 Task: Forward email with the signature Dominique Adams with the subject Budget report from softage.1@softage.net to softage.9@softage.net with the message Can you confirm that all project risks have been identified and are being managed?, select first sentence, change the font color from current to black and background color to maroon Send the email
Action: Mouse moved to (962, 77)
Screenshot: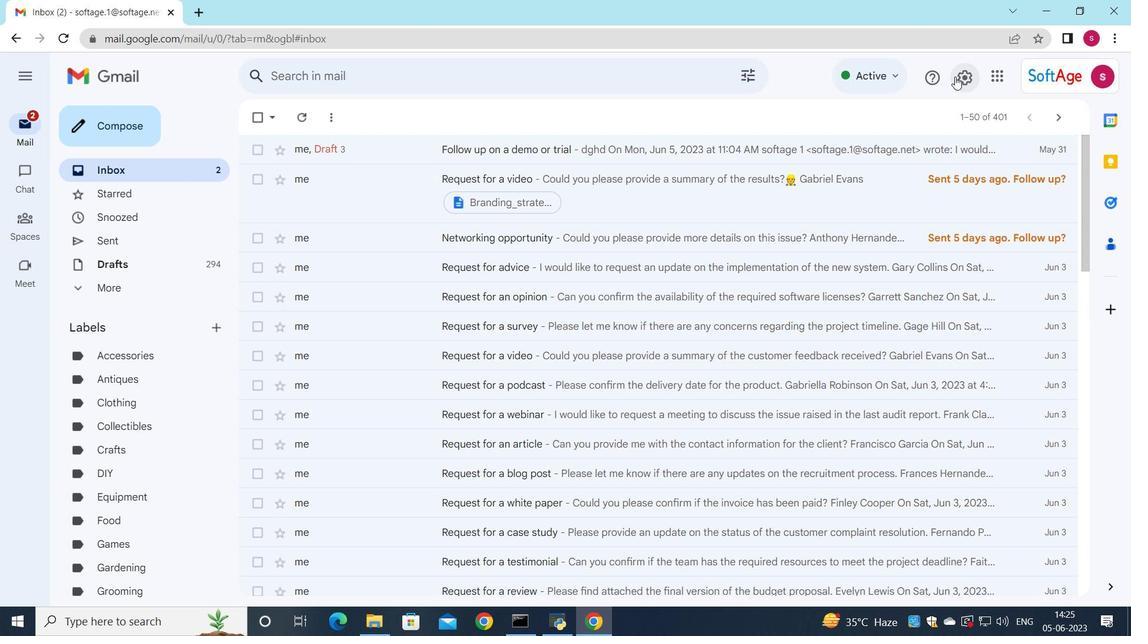 
Action: Mouse pressed left at (962, 77)
Screenshot: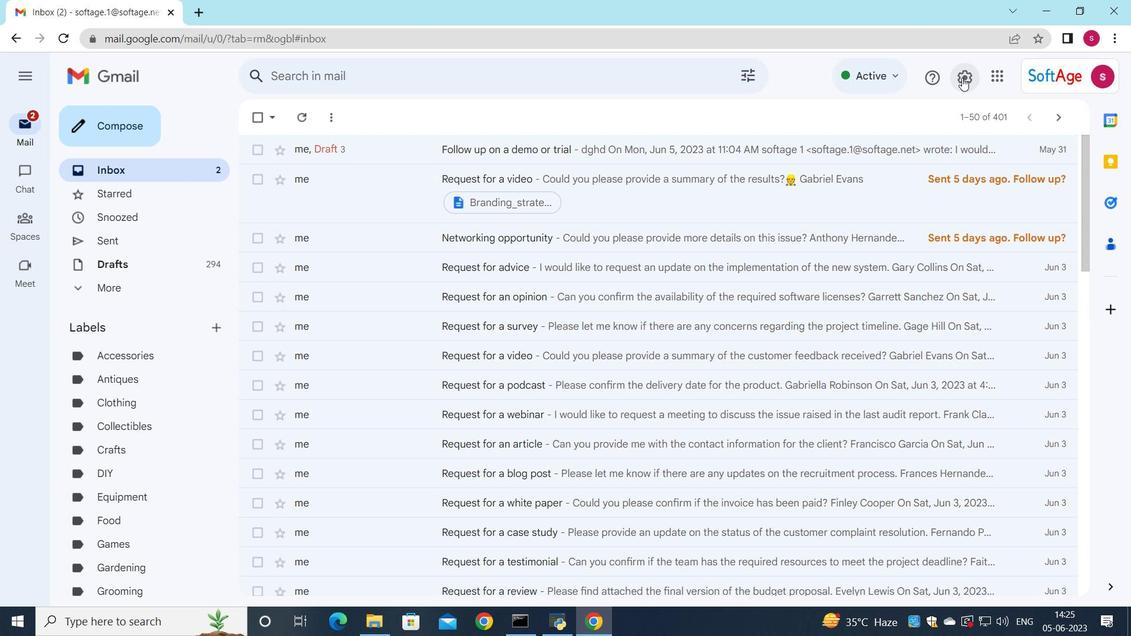 
Action: Mouse moved to (989, 147)
Screenshot: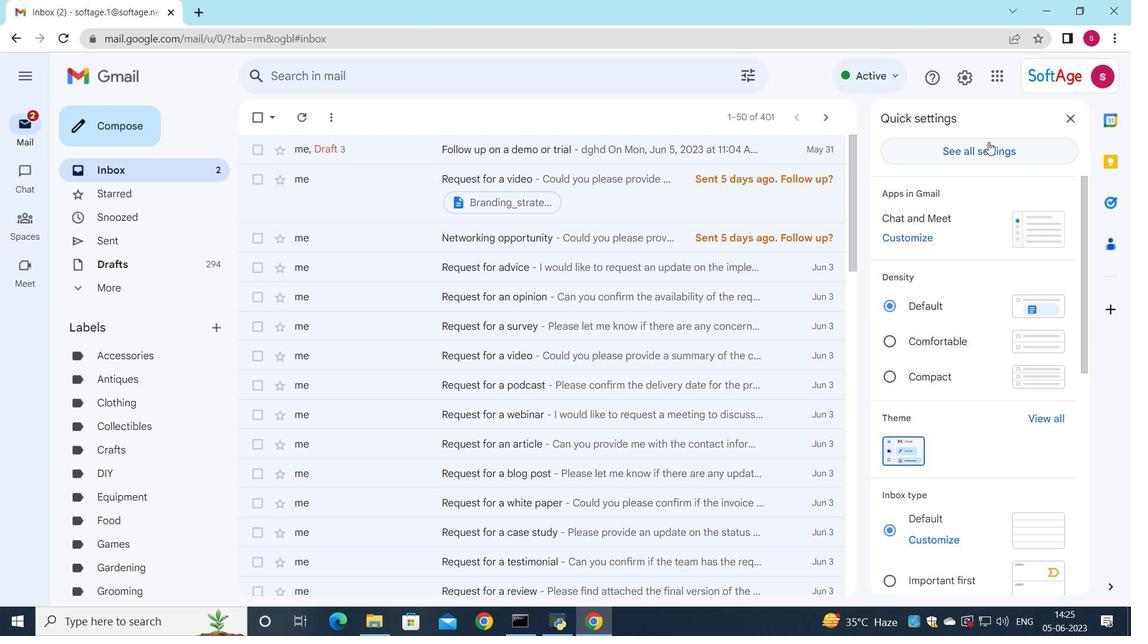 
Action: Mouse pressed left at (989, 147)
Screenshot: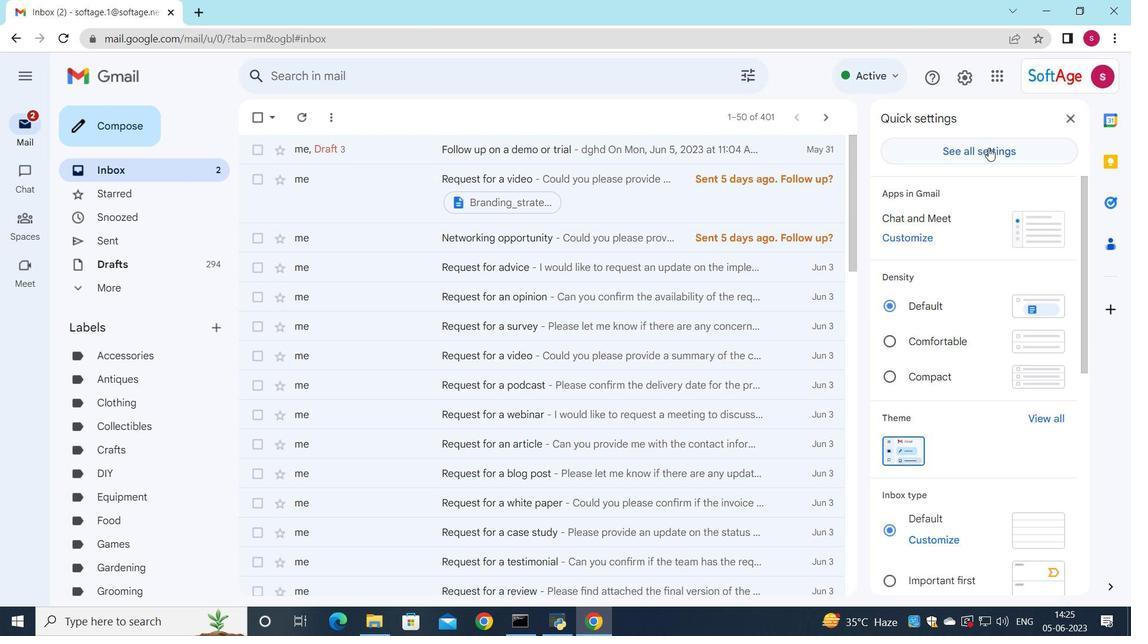 
Action: Mouse moved to (488, 413)
Screenshot: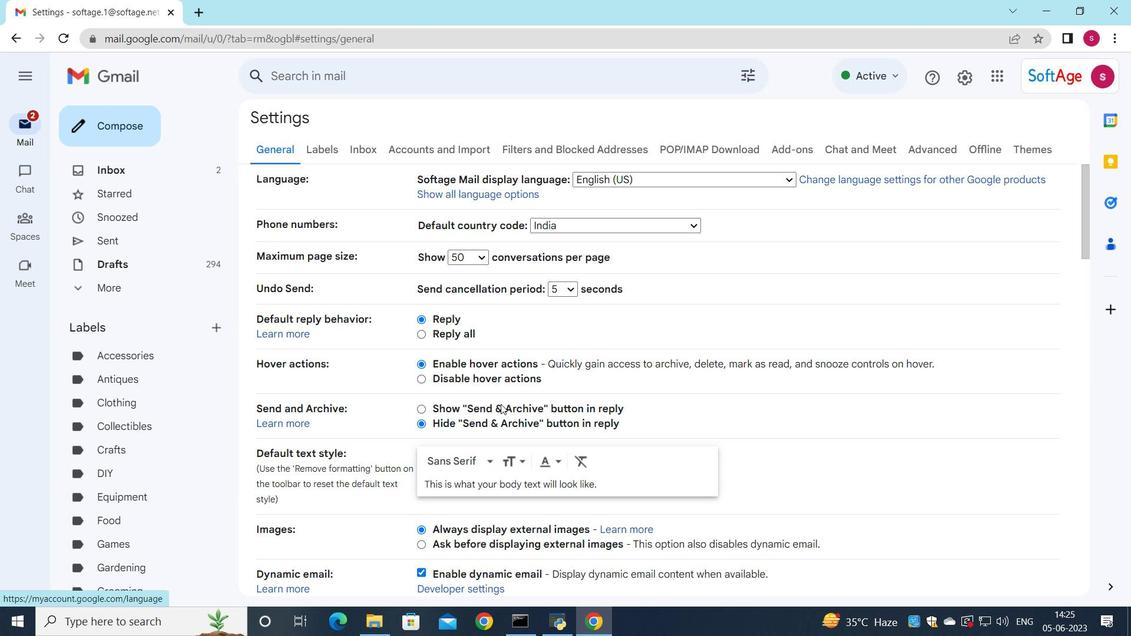 
Action: Mouse scrolled (488, 412) with delta (0, 0)
Screenshot: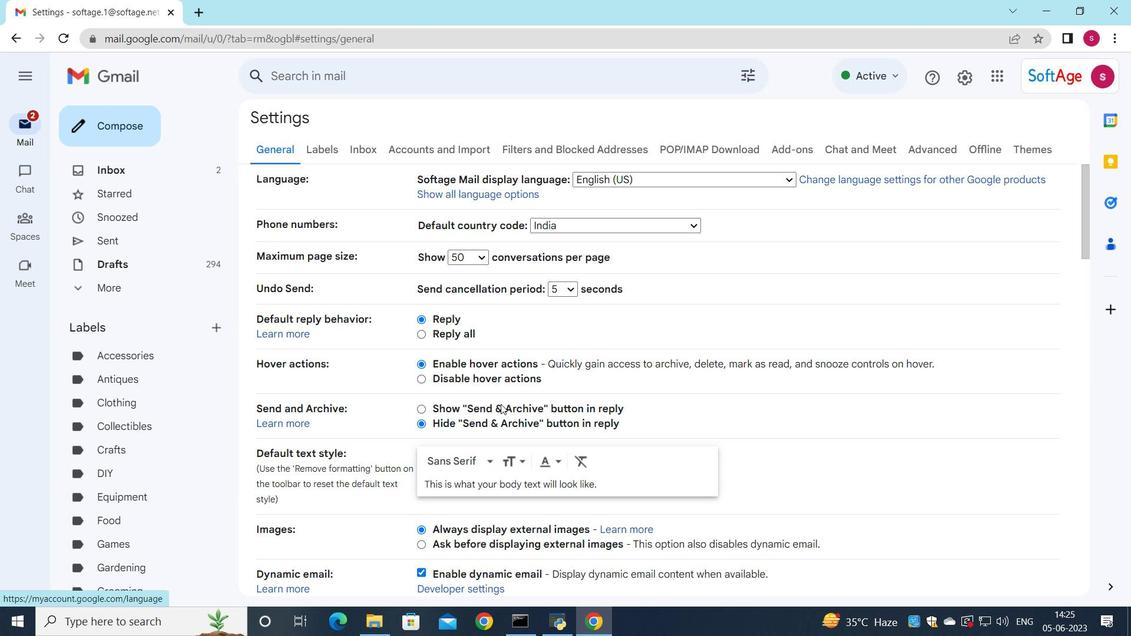 
Action: Mouse moved to (487, 414)
Screenshot: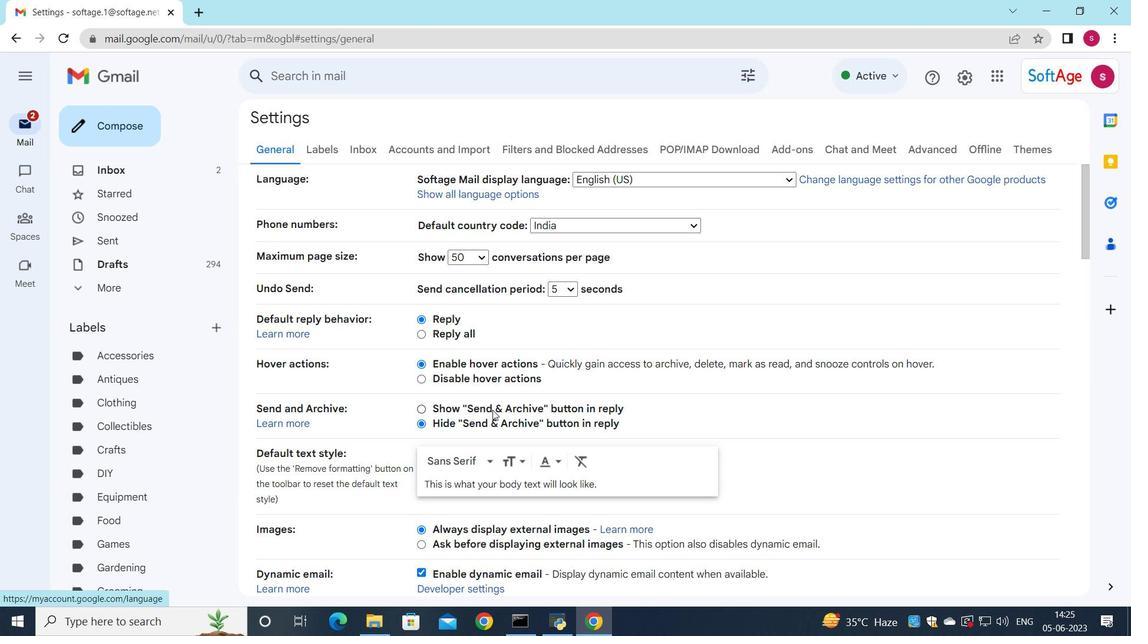 
Action: Mouse scrolled (487, 414) with delta (0, 0)
Screenshot: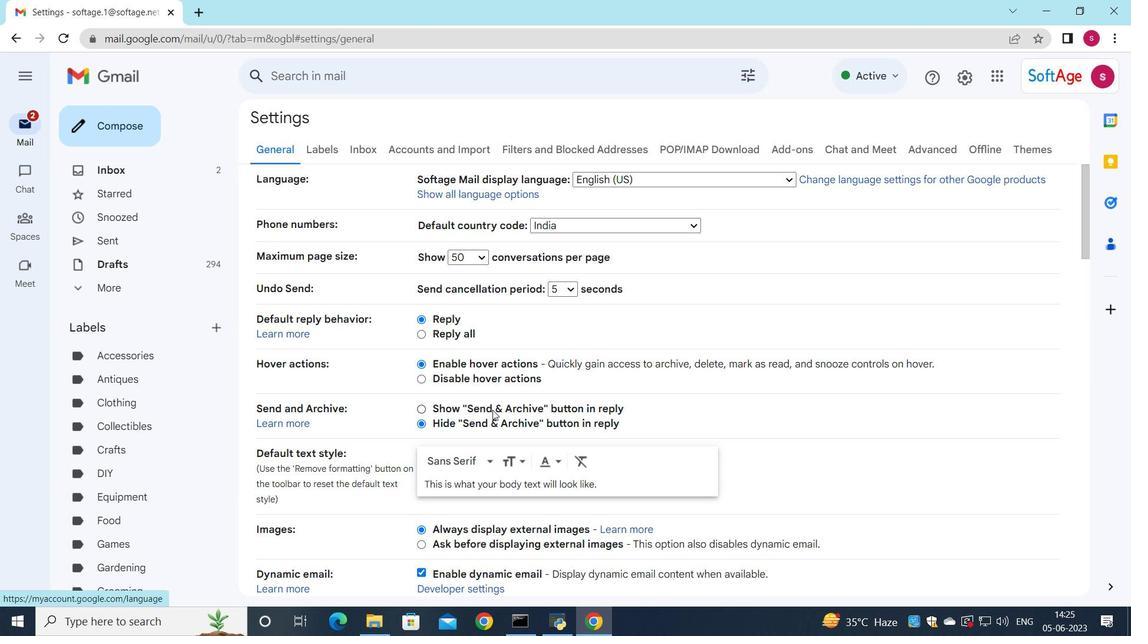
Action: Mouse moved to (486, 414)
Screenshot: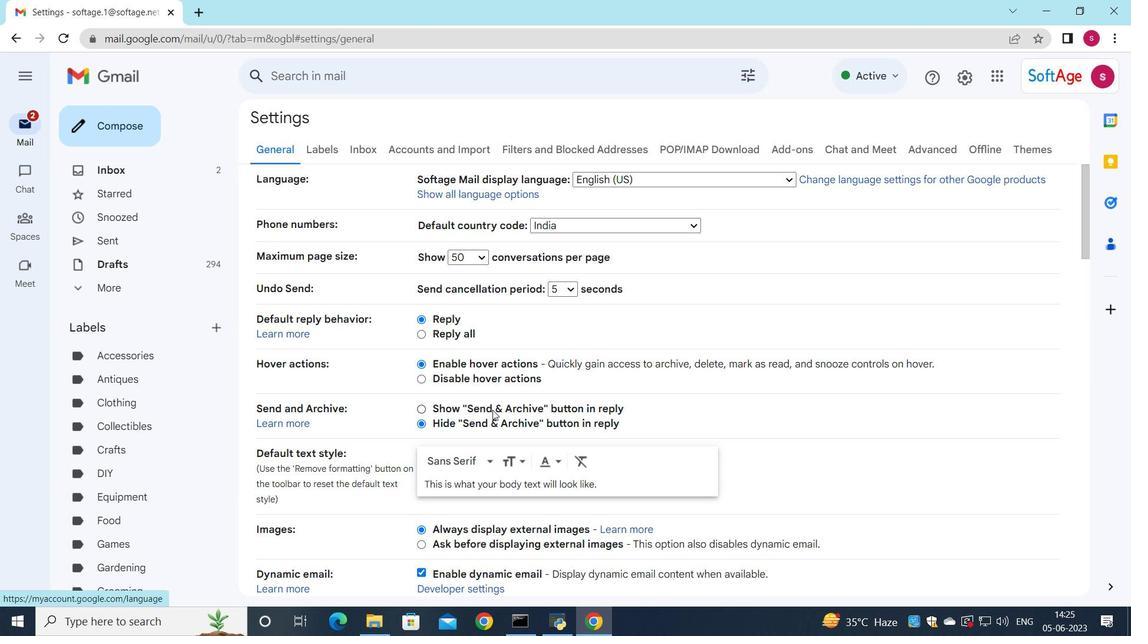 
Action: Mouse scrolled (486, 414) with delta (0, 0)
Screenshot: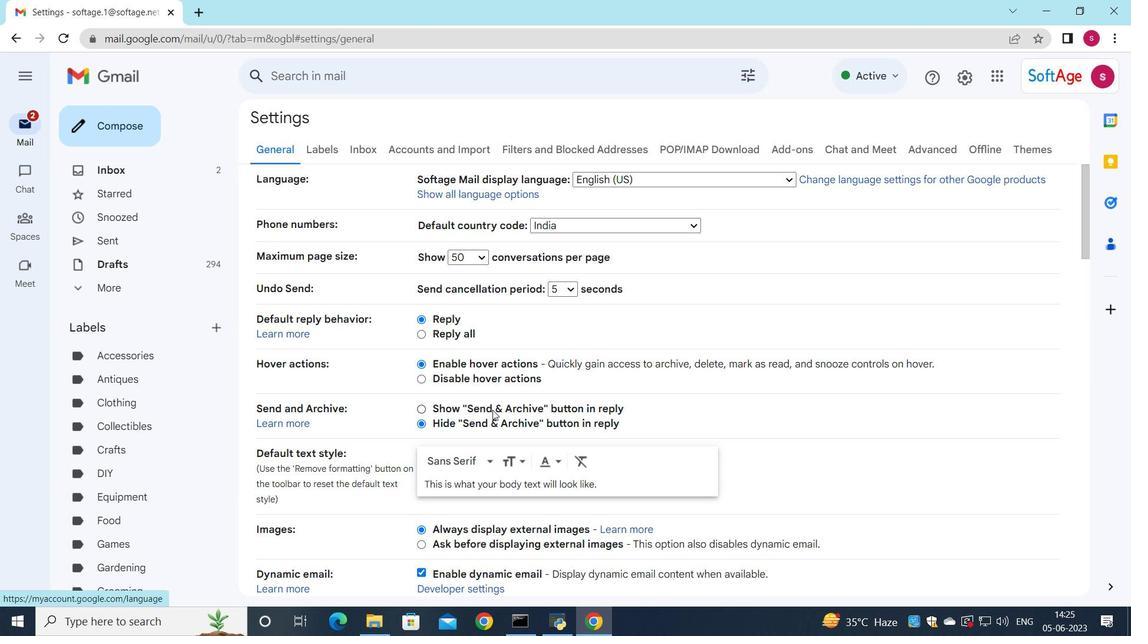 
Action: Mouse moved to (486, 405)
Screenshot: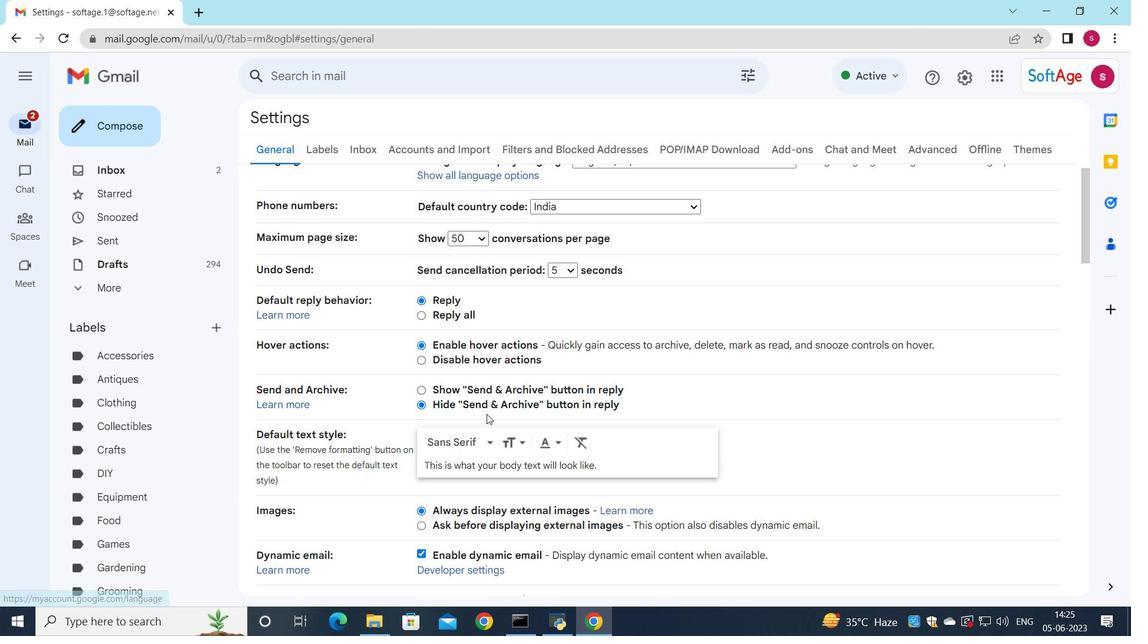 
Action: Mouse scrolled (486, 405) with delta (0, 0)
Screenshot: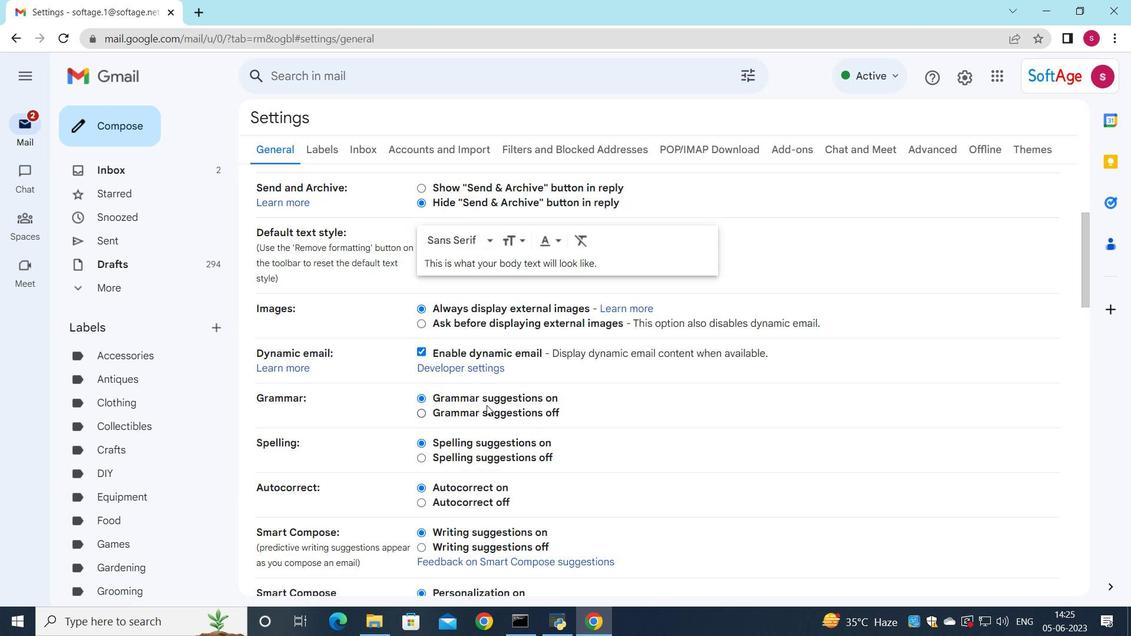 
Action: Mouse scrolled (486, 405) with delta (0, 0)
Screenshot: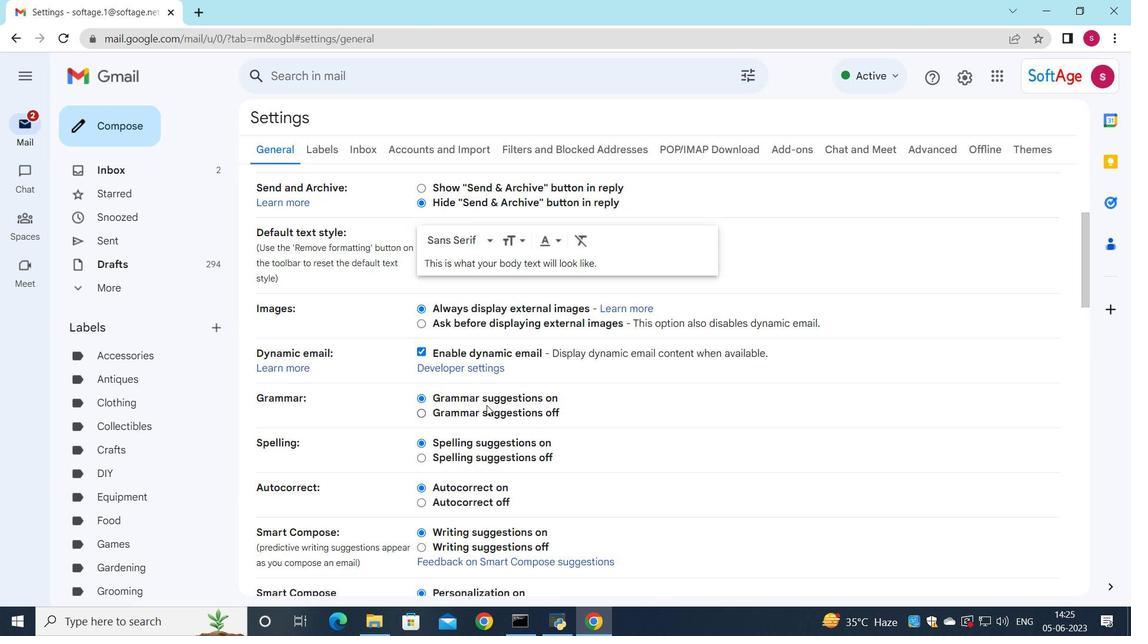 
Action: Mouse moved to (489, 394)
Screenshot: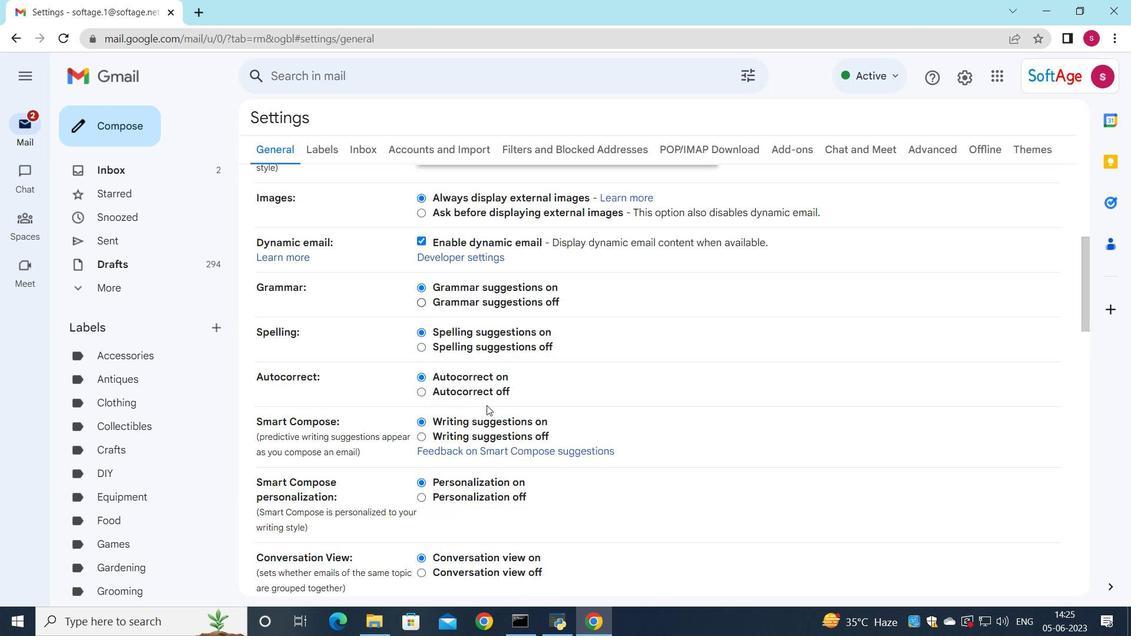 
Action: Mouse scrolled (489, 393) with delta (0, 0)
Screenshot: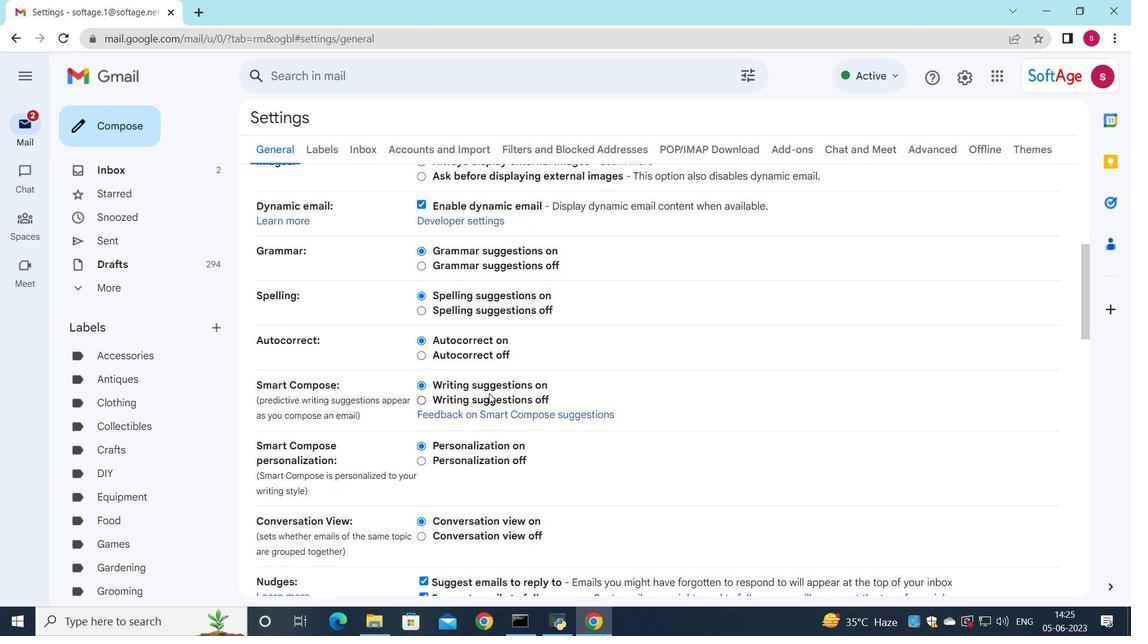 
Action: Mouse scrolled (489, 393) with delta (0, 0)
Screenshot: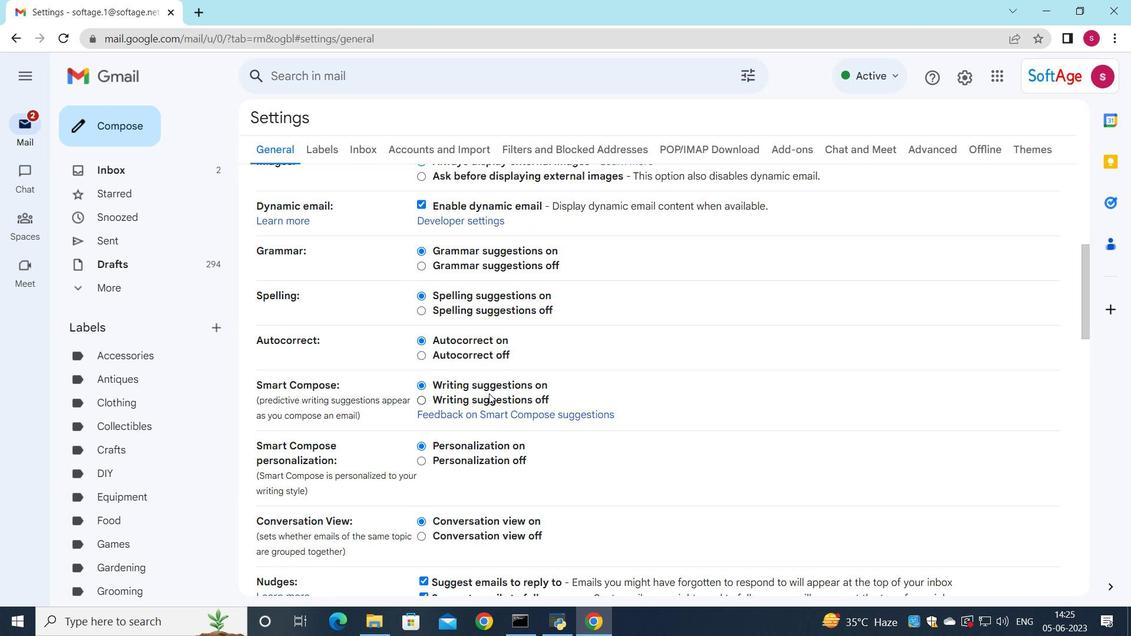
Action: Mouse scrolled (489, 393) with delta (0, 0)
Screenshot: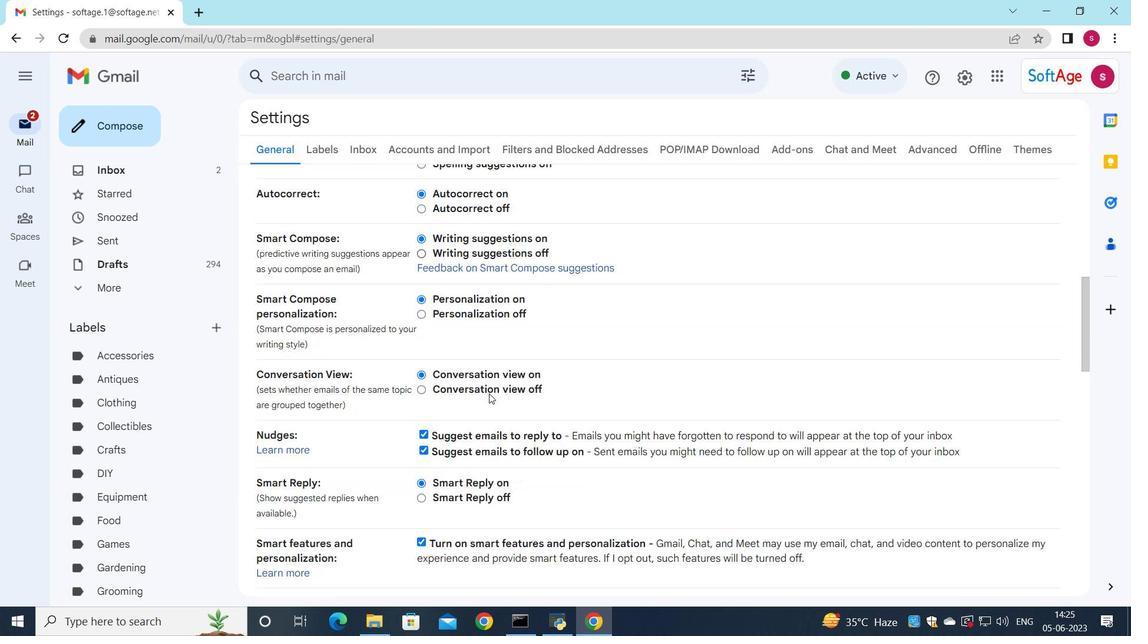 
Action: Mouse scrolled (489, 393) with delta (0, 0)
Screenshot: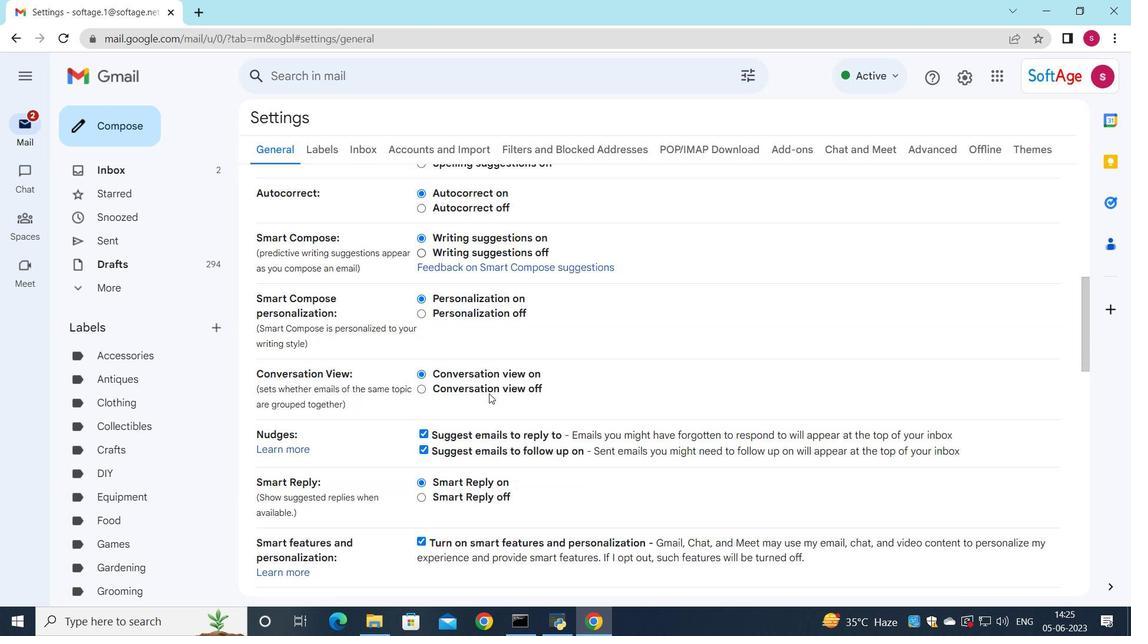 
Action: Mouse scrolled (489, 393) with delta (0, 0)
Screenshot: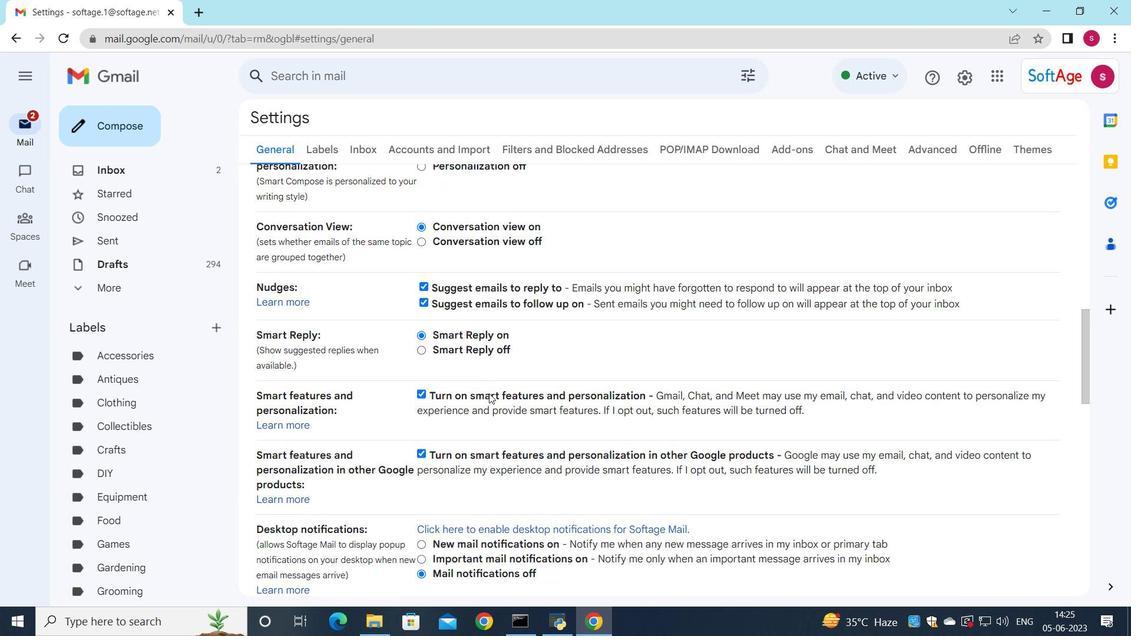 
Action: Mouse scrolled (489, 393) with delta (0, 0)
Screenshot: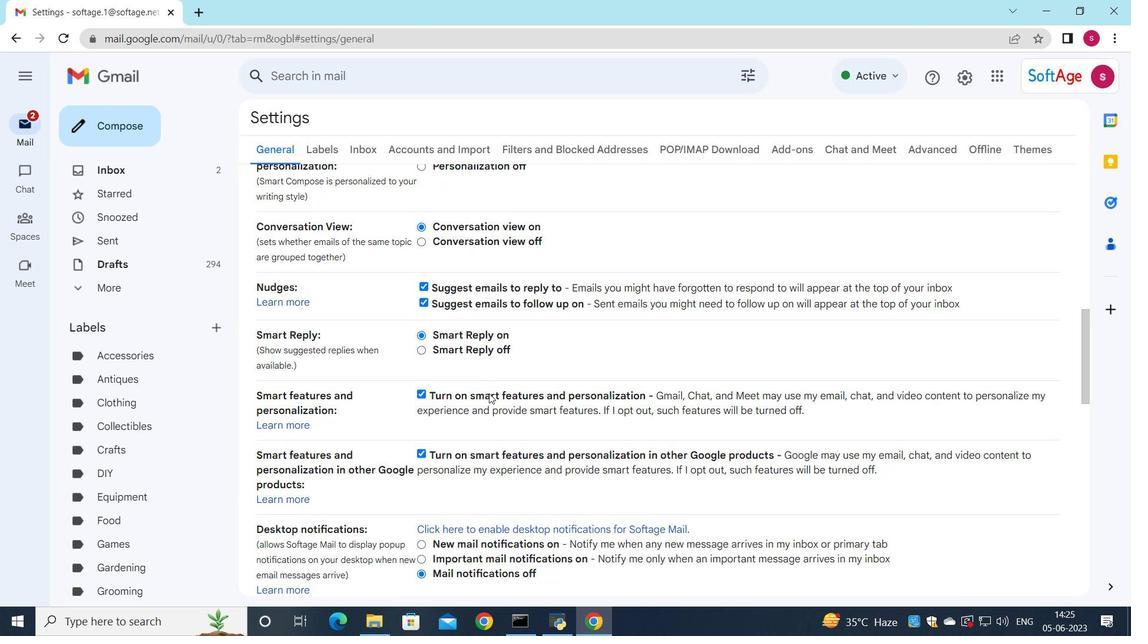 
Action: Mouse scrolled (489, 393) with delta (0, 0)
Screenshot: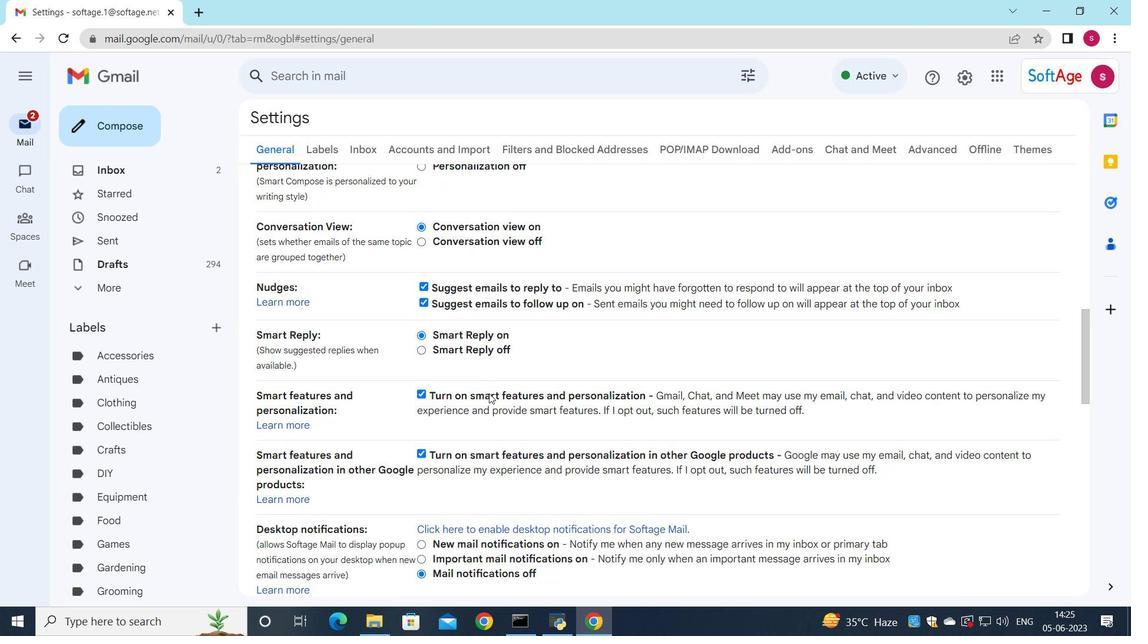 
Action: Mouse scrolled (489, 393) with delta (0, 0)
Screenshot: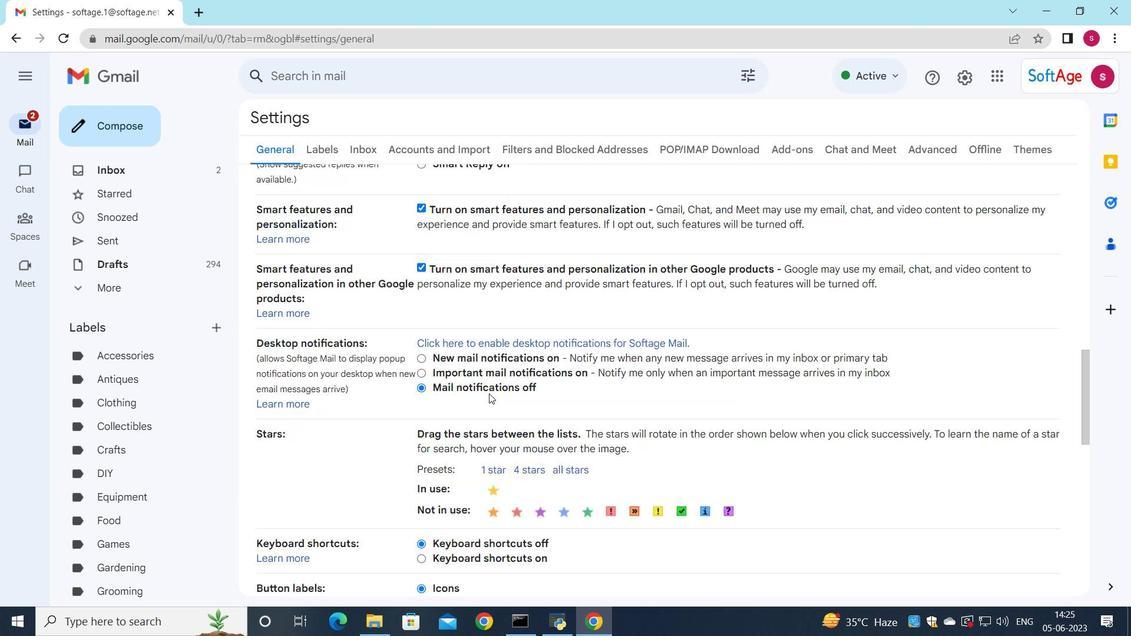 
Action: Mouse scrolled (489, 393) with delta (0, 0)
Screenshot: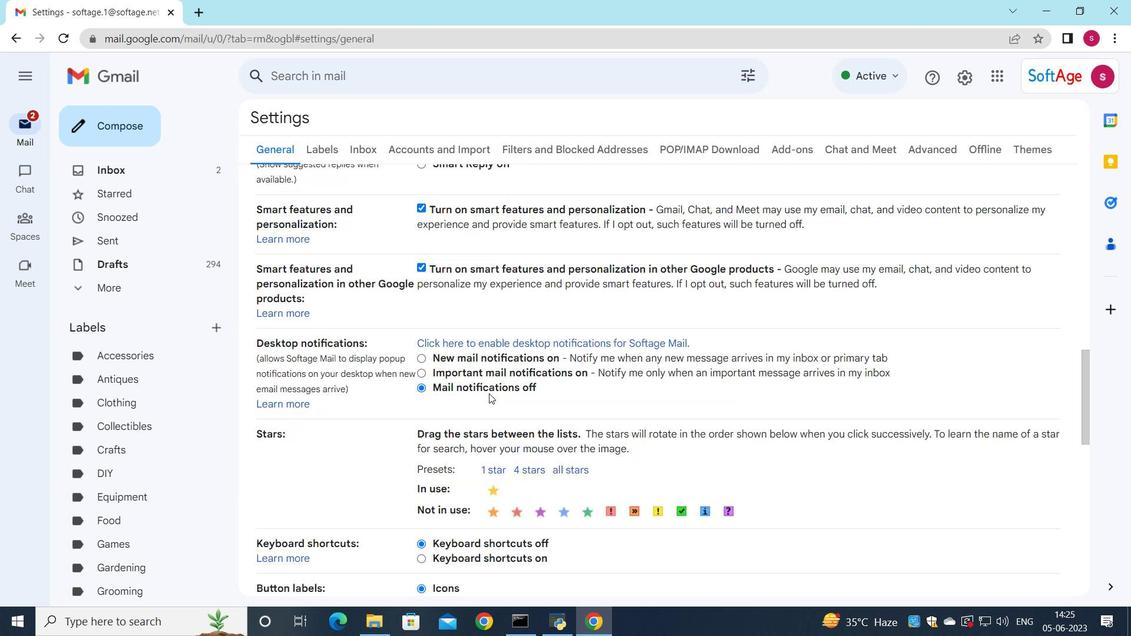 
Action: Mouse scrolled (489, 393) with delta (0, 0)
Screenshot: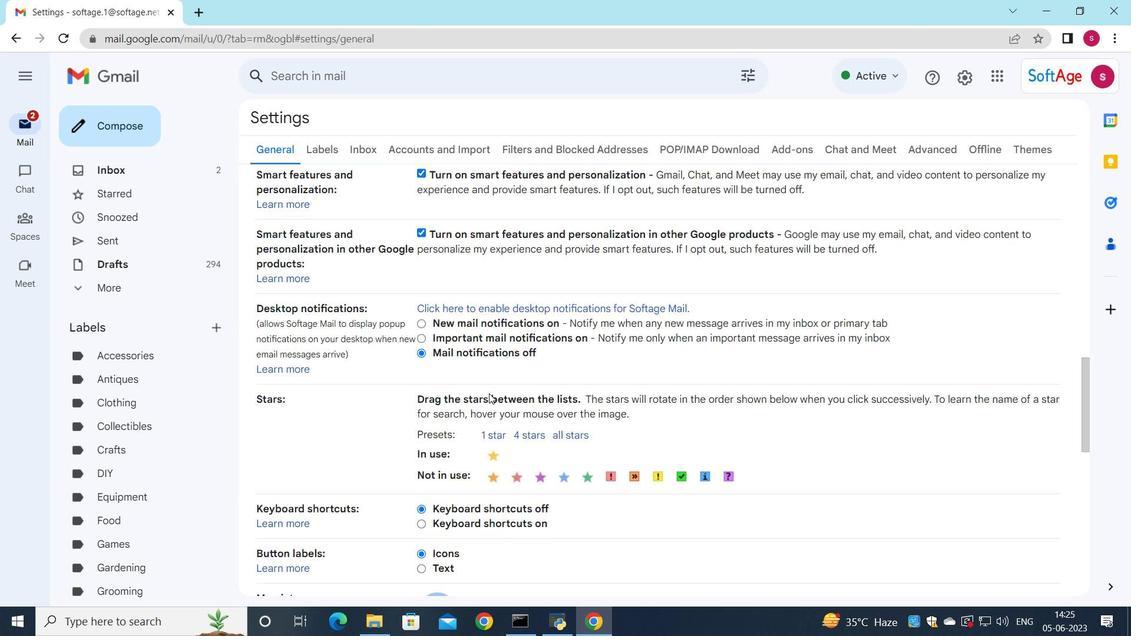 
Action: Mouse scrolled (489, 393) with delta (0, 0)
Screenshot: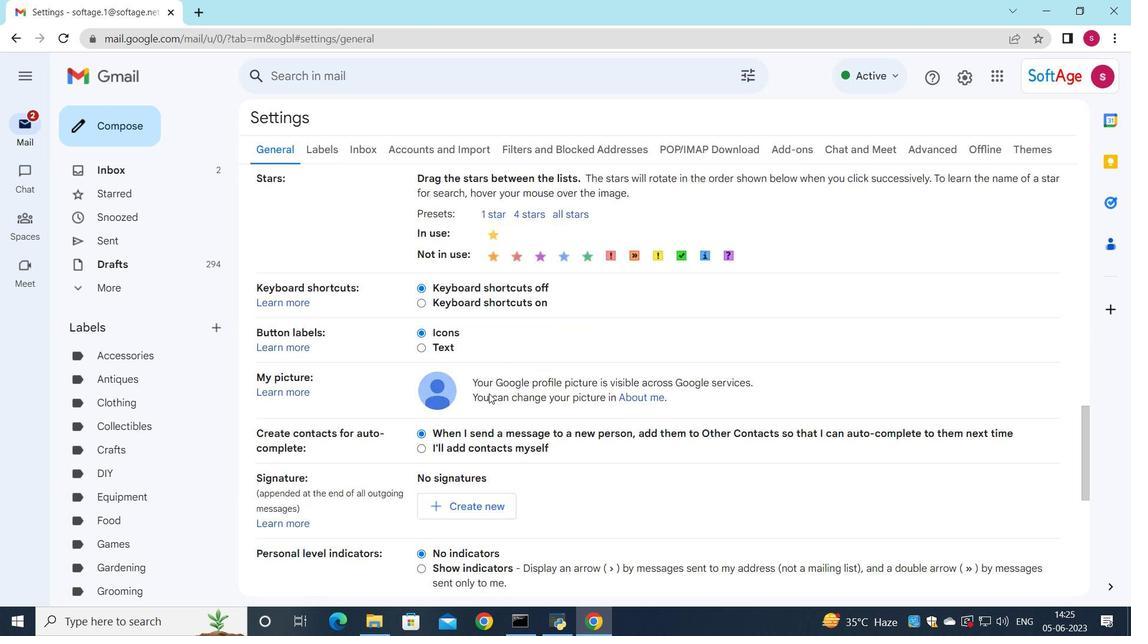 
Action: Mouse scrolled (489, 393) with delta (0, 0)
Screenshot: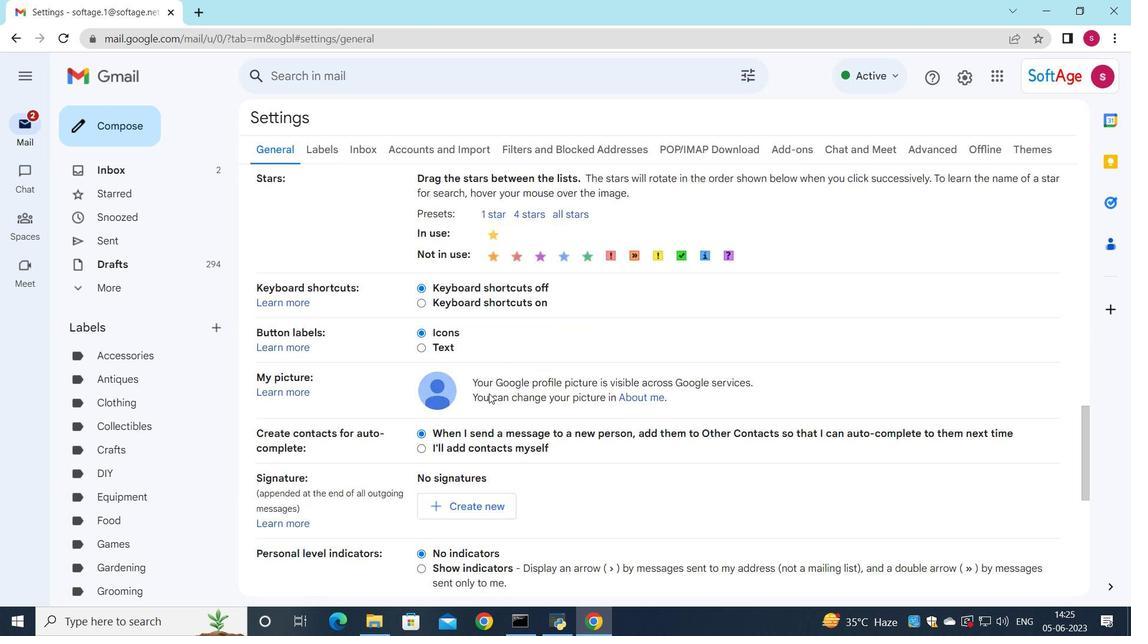 
Action: Mouse scrolled (489, 393) with delta (0, 0)
Screenshot: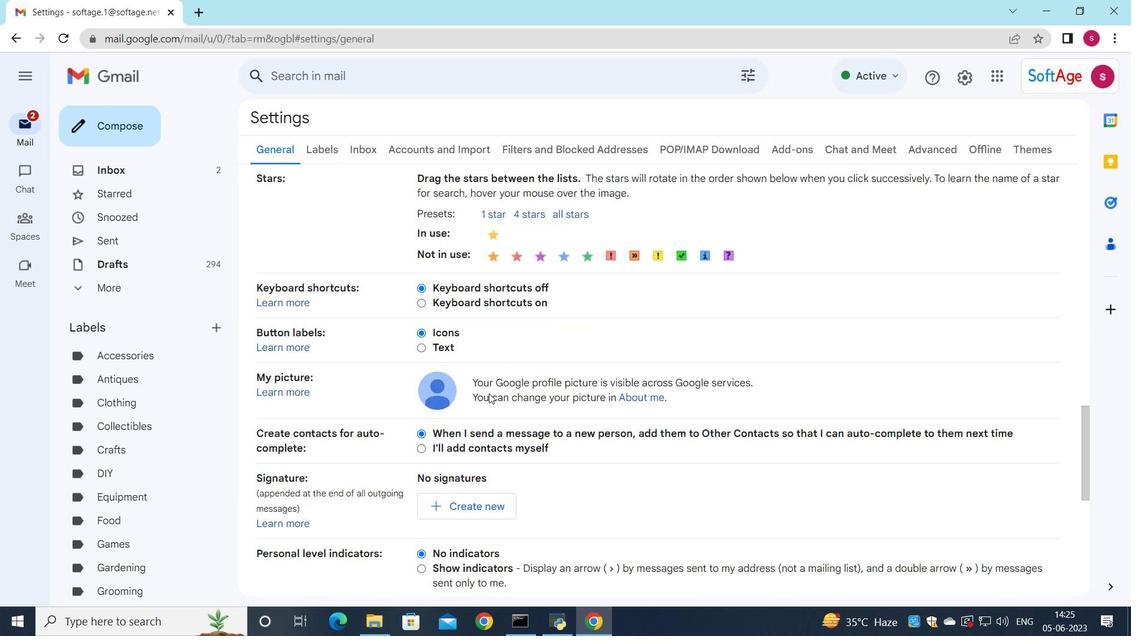 
Action: Mouse moved to (497, 287)
Screenshot: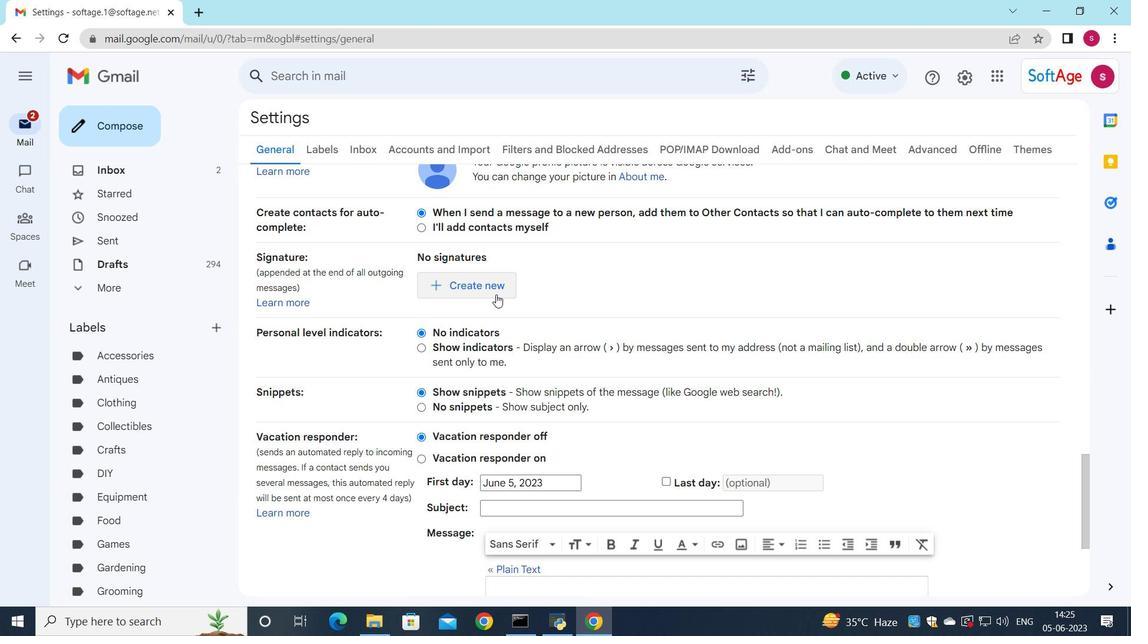 
Action: Mouse pressed left at (497, 287)
Screenshot: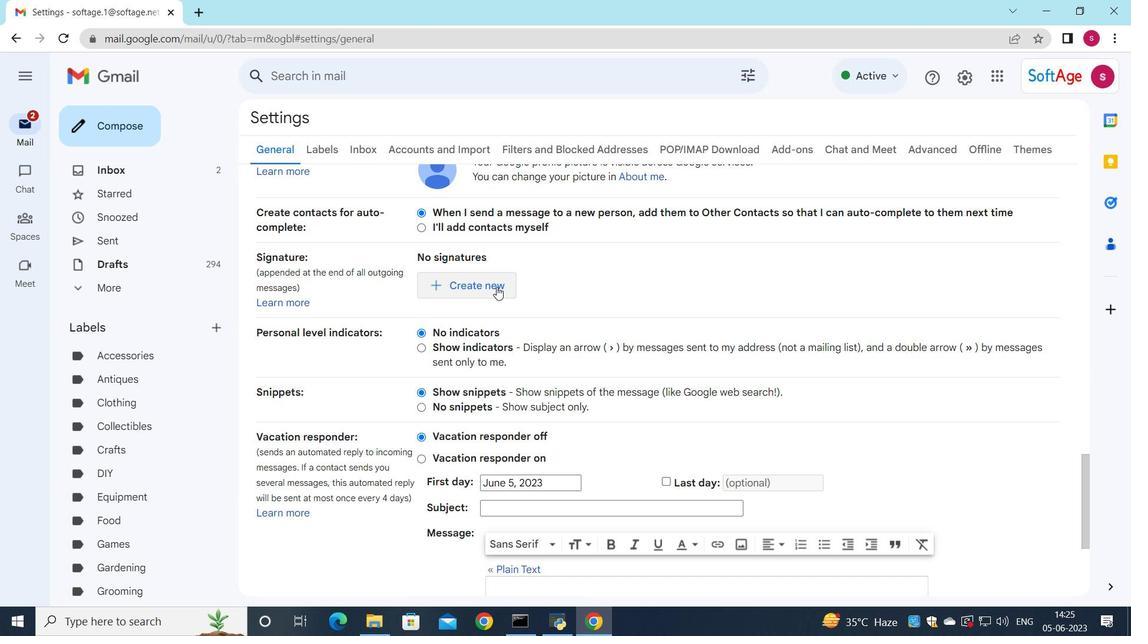 
Action: Mouse moved to (560, 295)
Screenshot: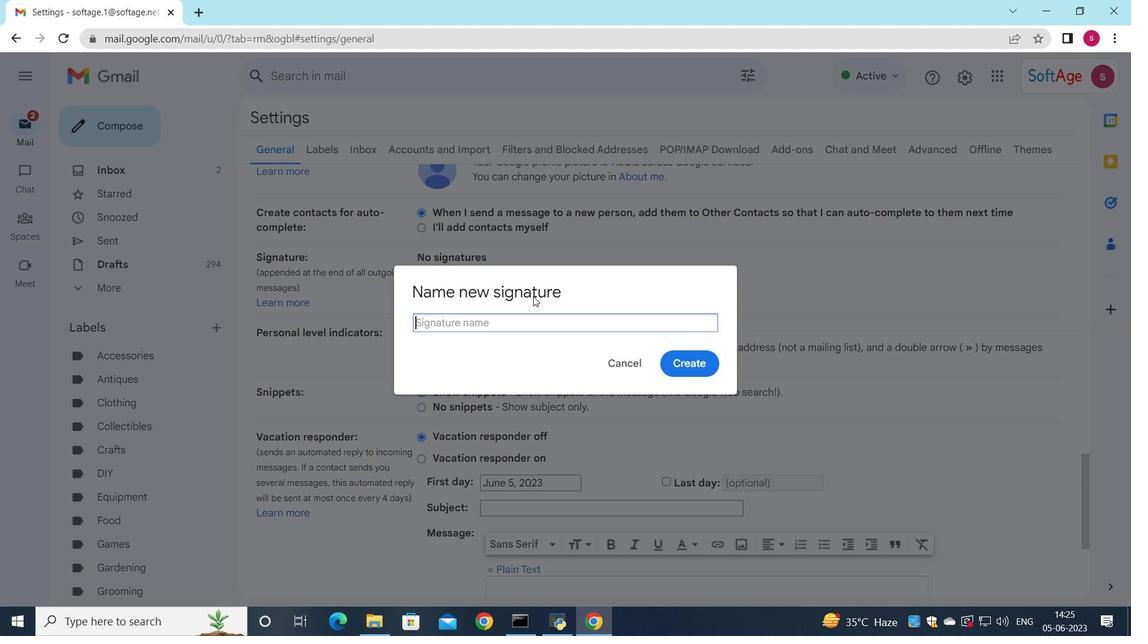 
Action: Key pressed <Key.shift>Dominique<Key.space><Key.shift>Adams
Screenshot: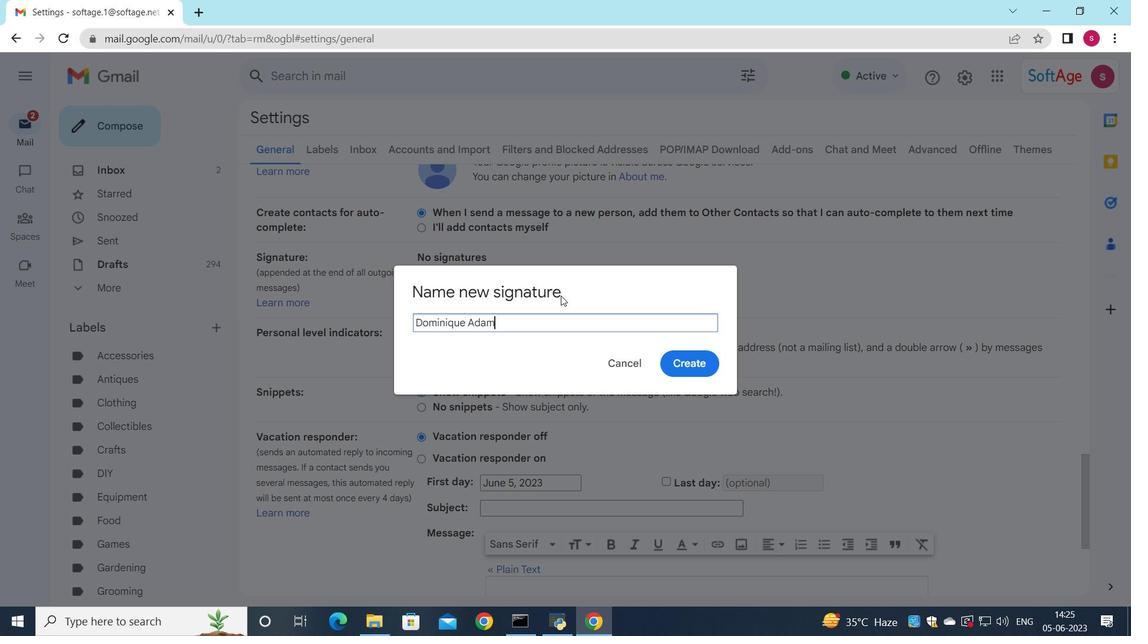 
Action: Mouse moved to (681, 365)
Screenshot: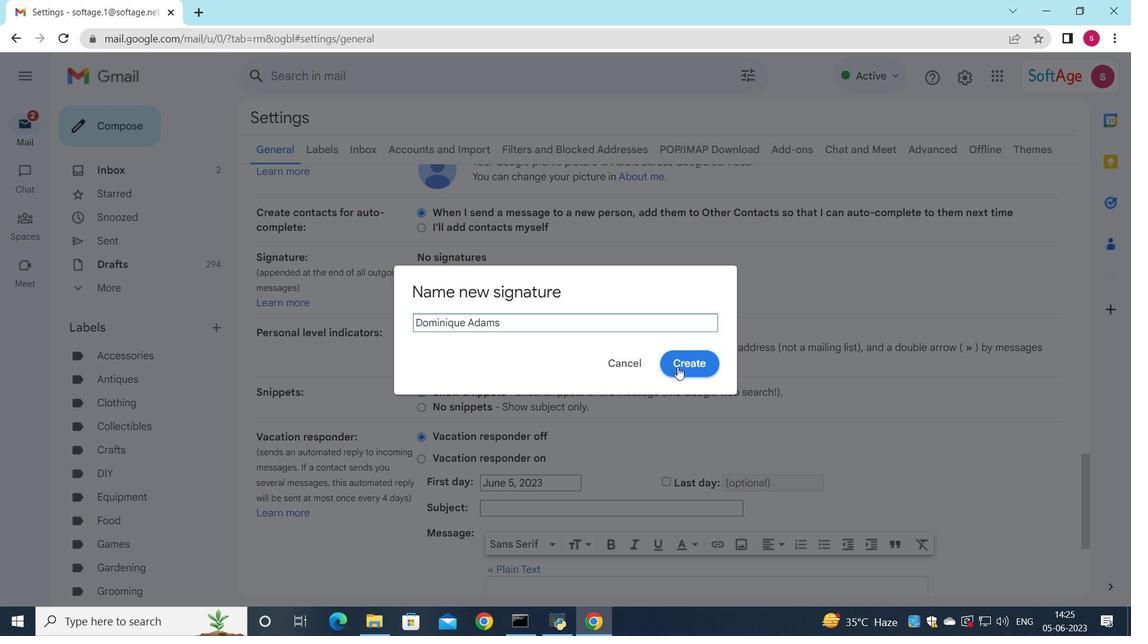
Action: Mouse pressed left at (681, 365)
Screenshot: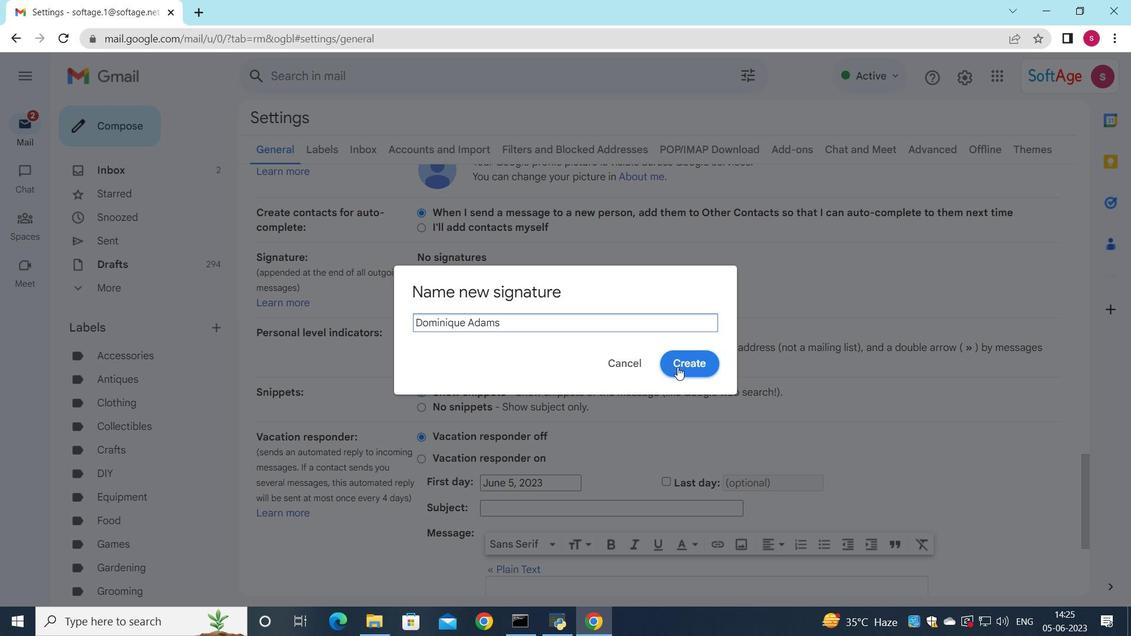 
Action: Mouse moved to (701, 314)
Screenshot: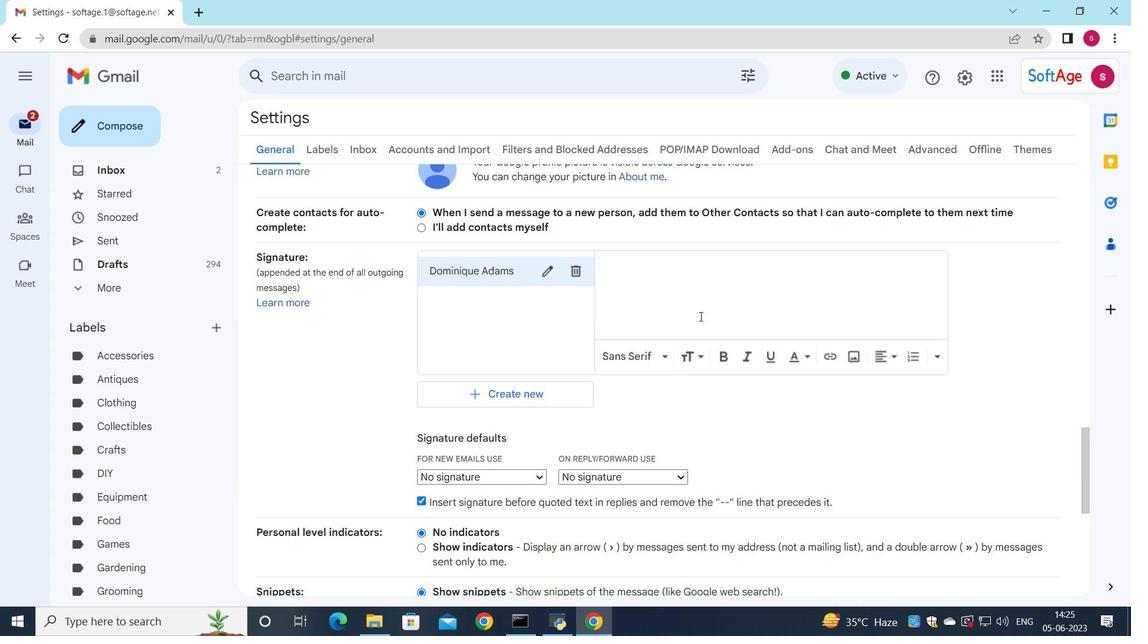 
Action: Mouse pressed left at (701, 314)
Screenshot: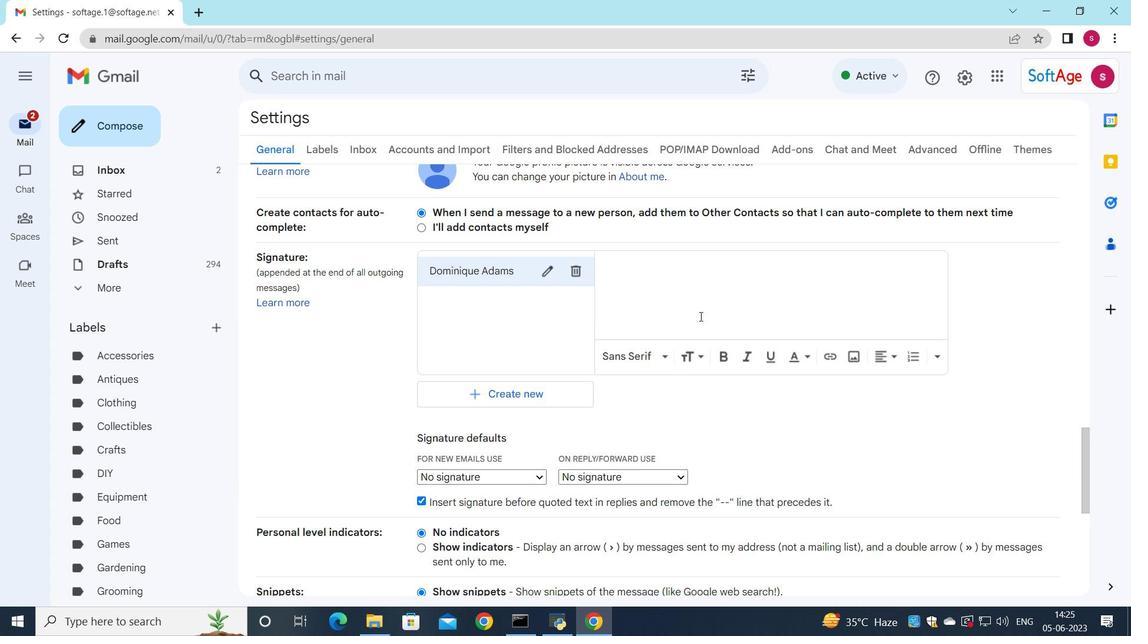 
Action: Key pressed <Key.shift>Dominique<Key.space><Key.shift>Adams
Screenshot: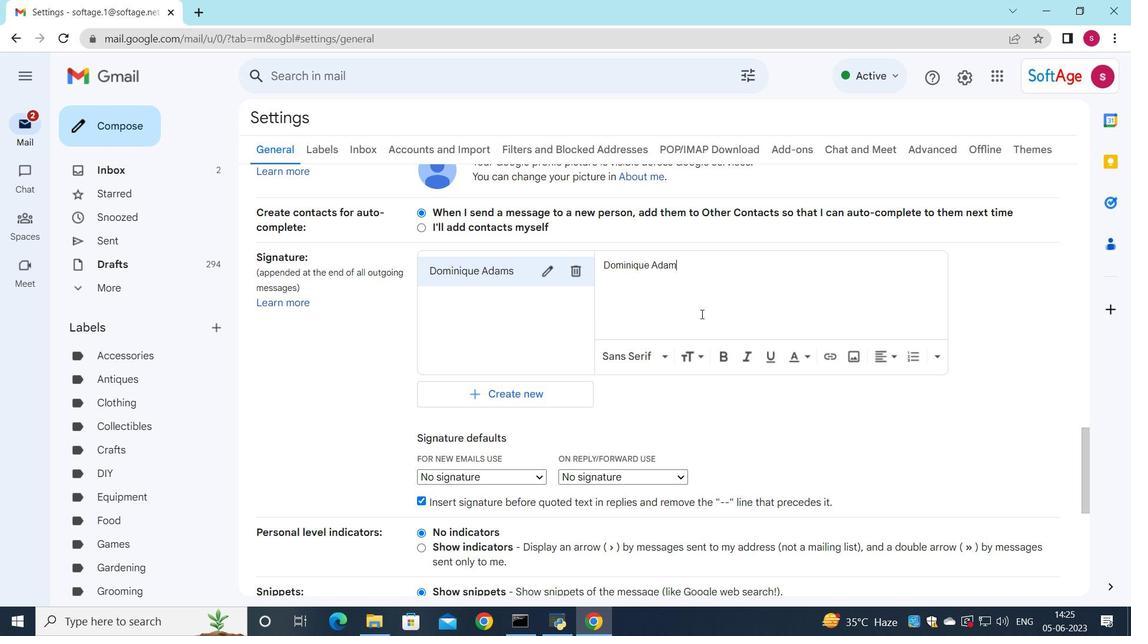 
Action: Mouse moved to (505, 480)
Screenshot: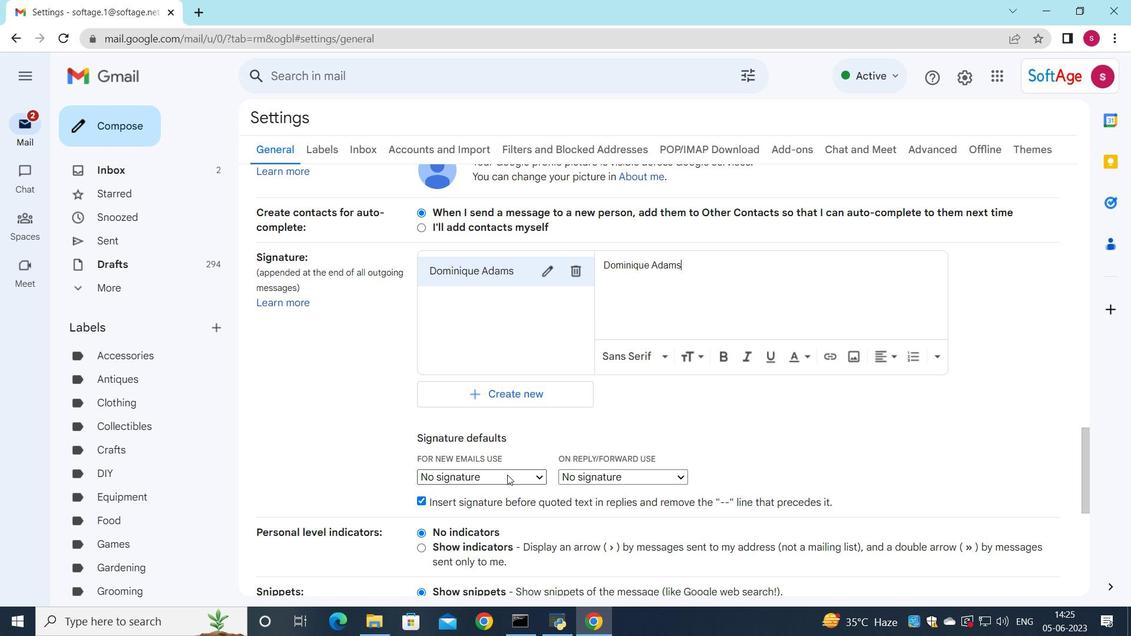 
Action: Mouse pressed left at (505, 480)
Screenshot: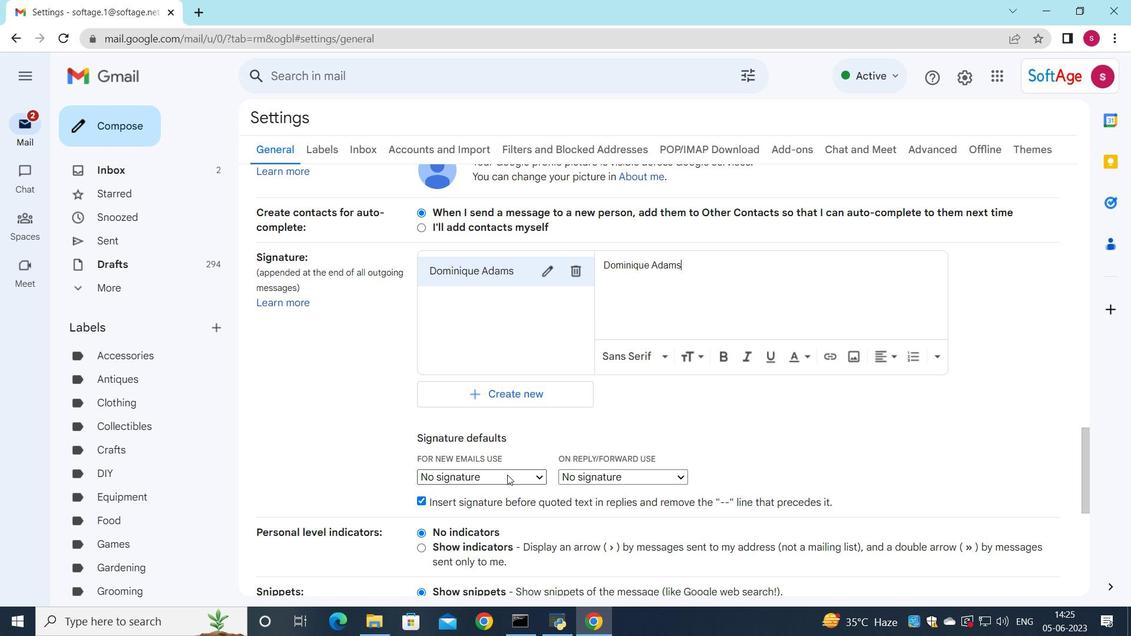 
Action: Mouse moved to (454, 510)
Screenshot: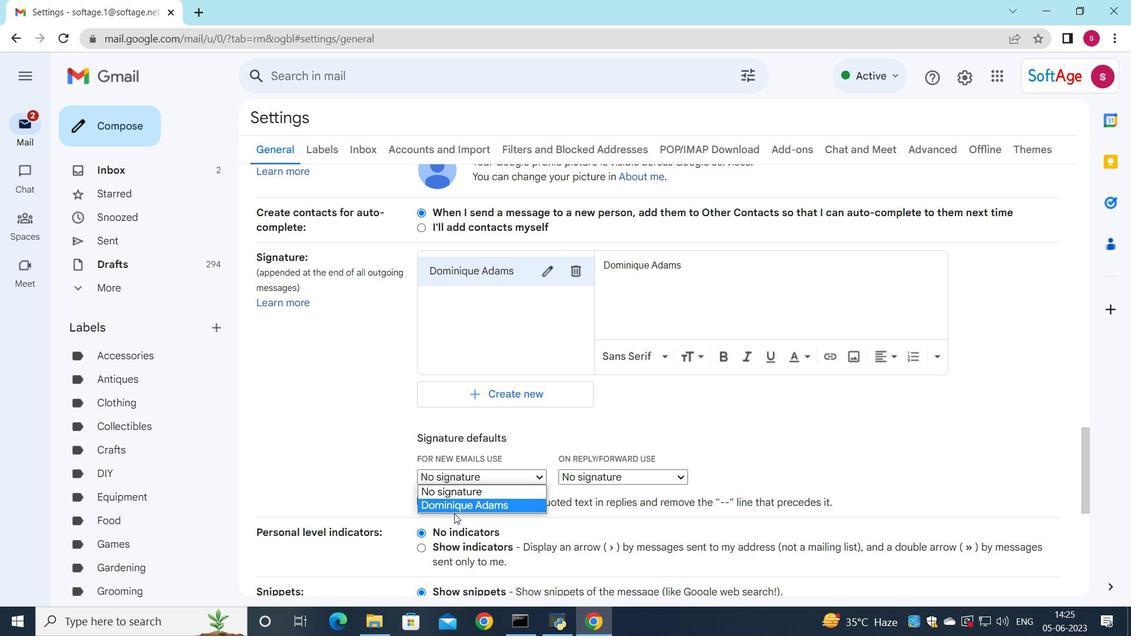 
Action: Mouse pressed left at (454, 510)
Screenshot: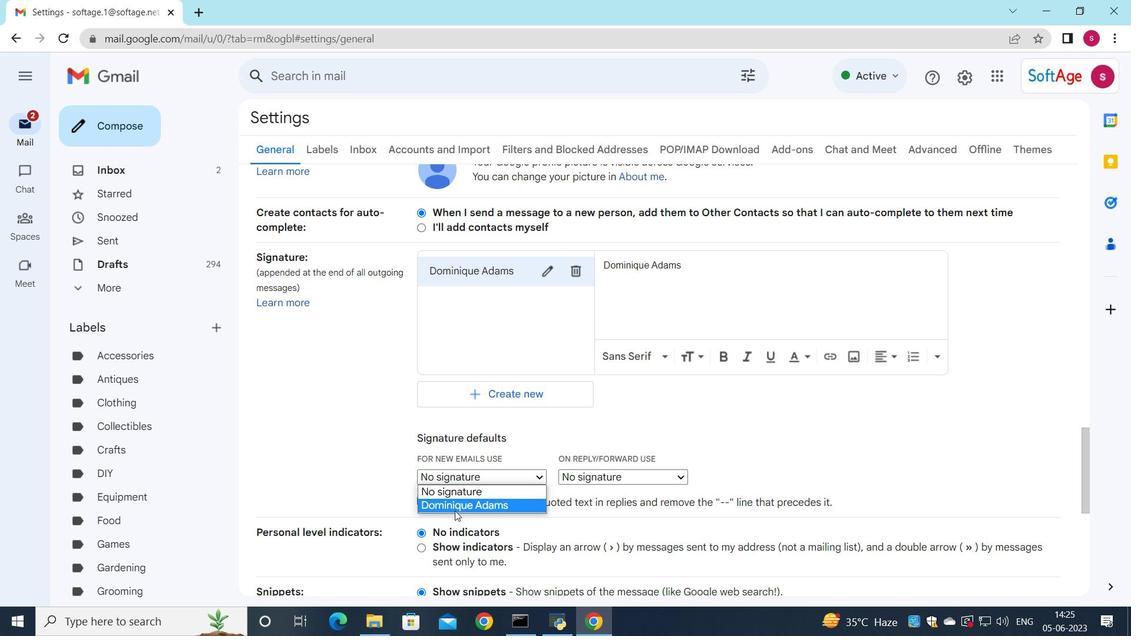 
Action: Mouse moved to (582, 487)
Screenshot: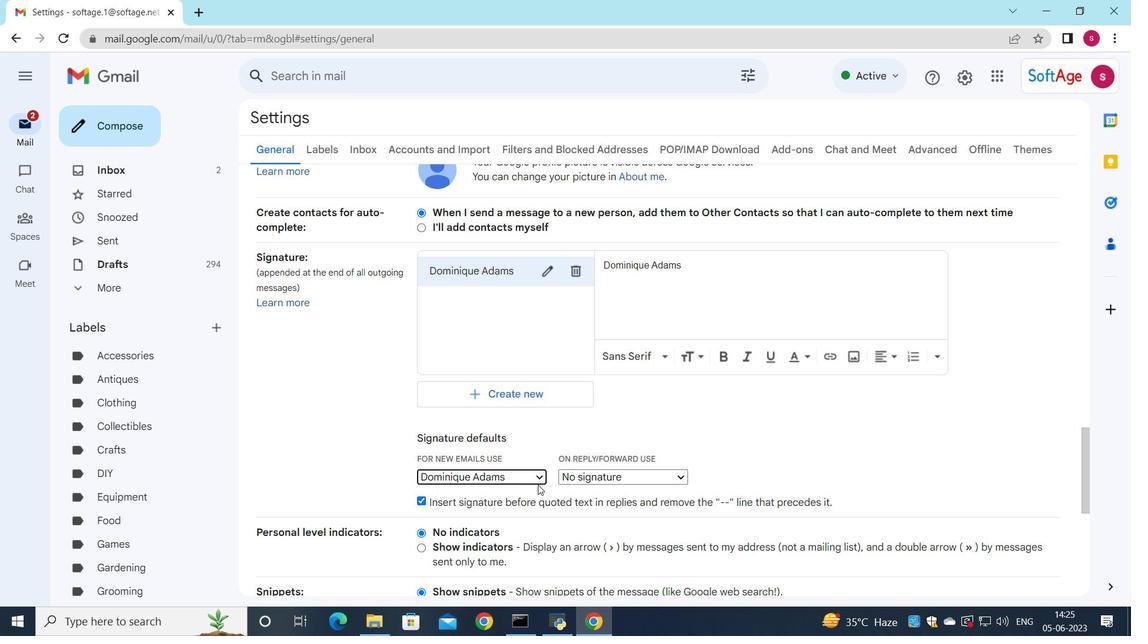 
Action: Mouse pressed left at (582, 487)
Screenshot: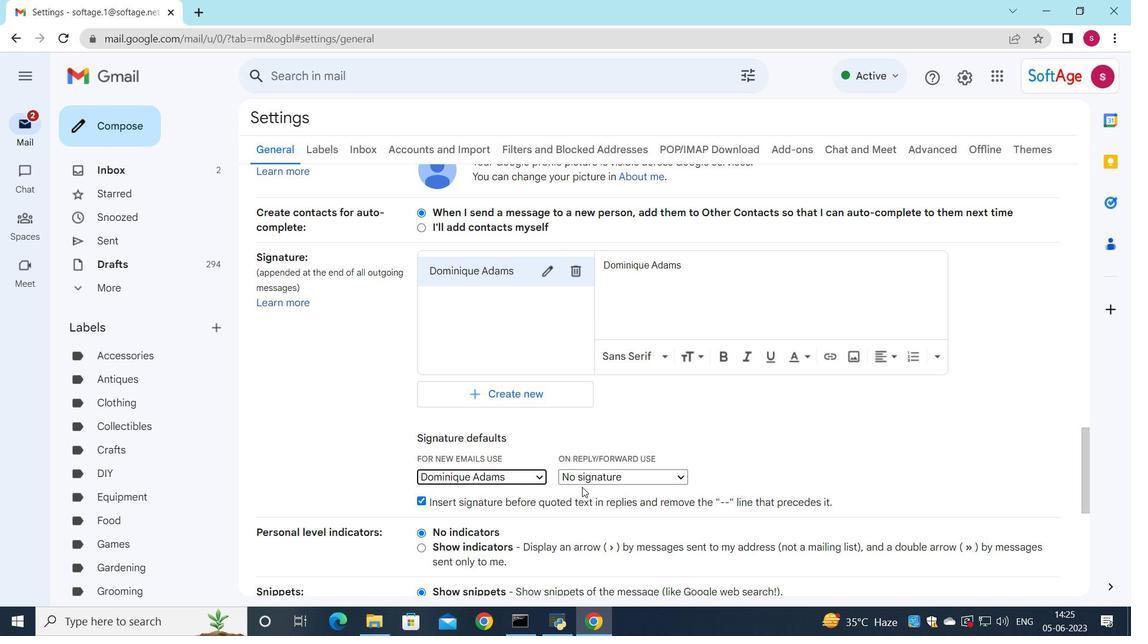 
Action: Mouse moved to (588, 478)
Screenshot: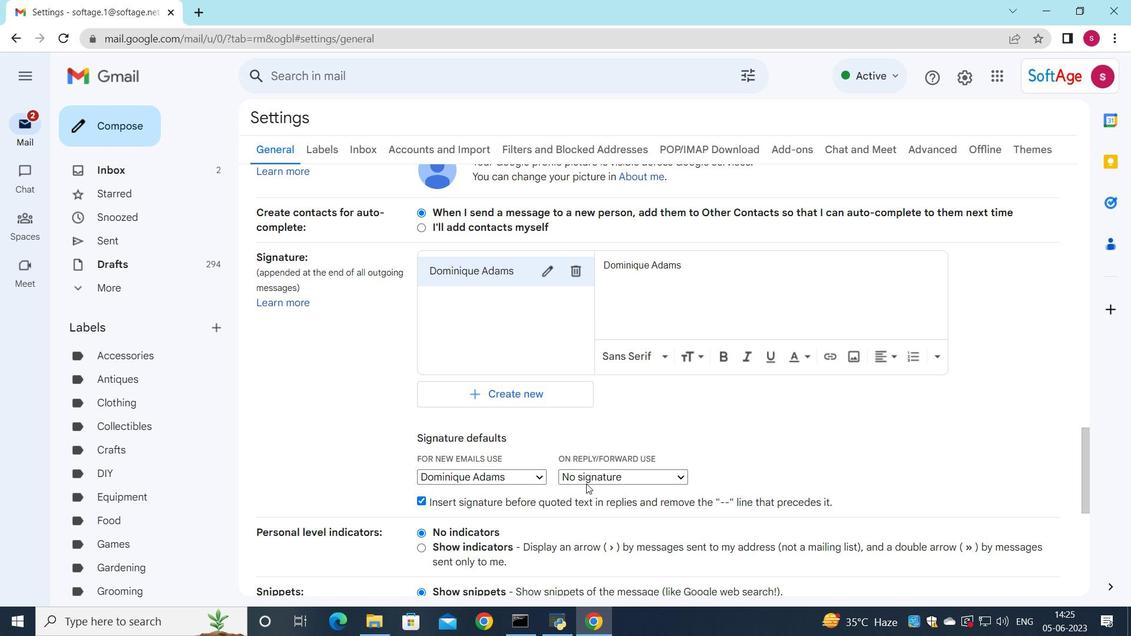 
Action: Mouse pressed left at (588, 478)
Screenshot: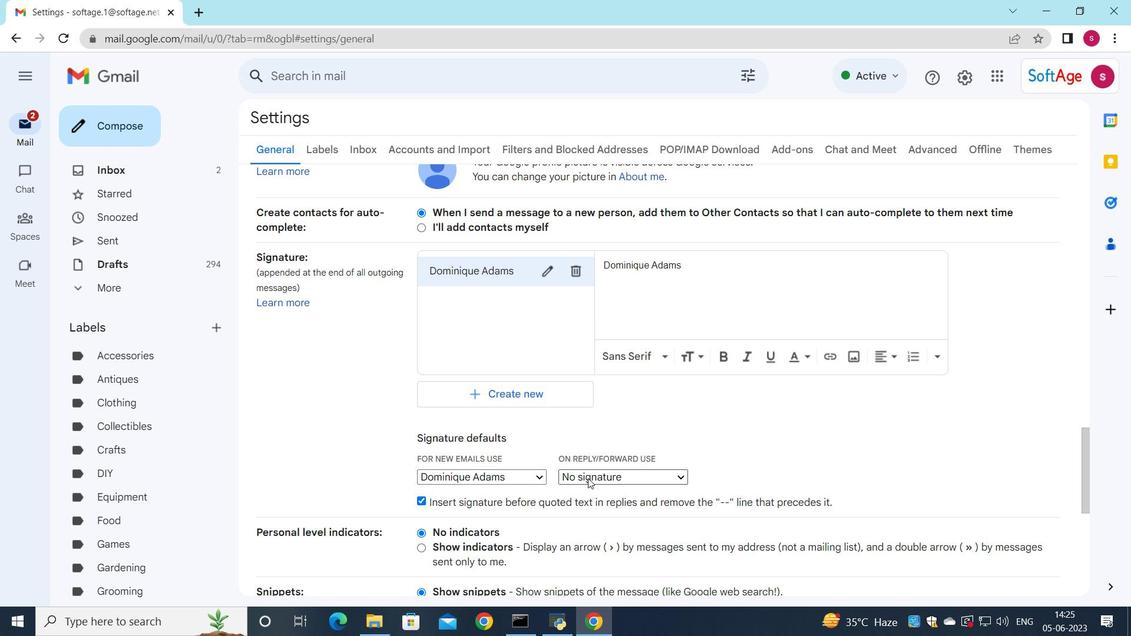 
Action: Mouse moved to (585, 507)
Screenshot: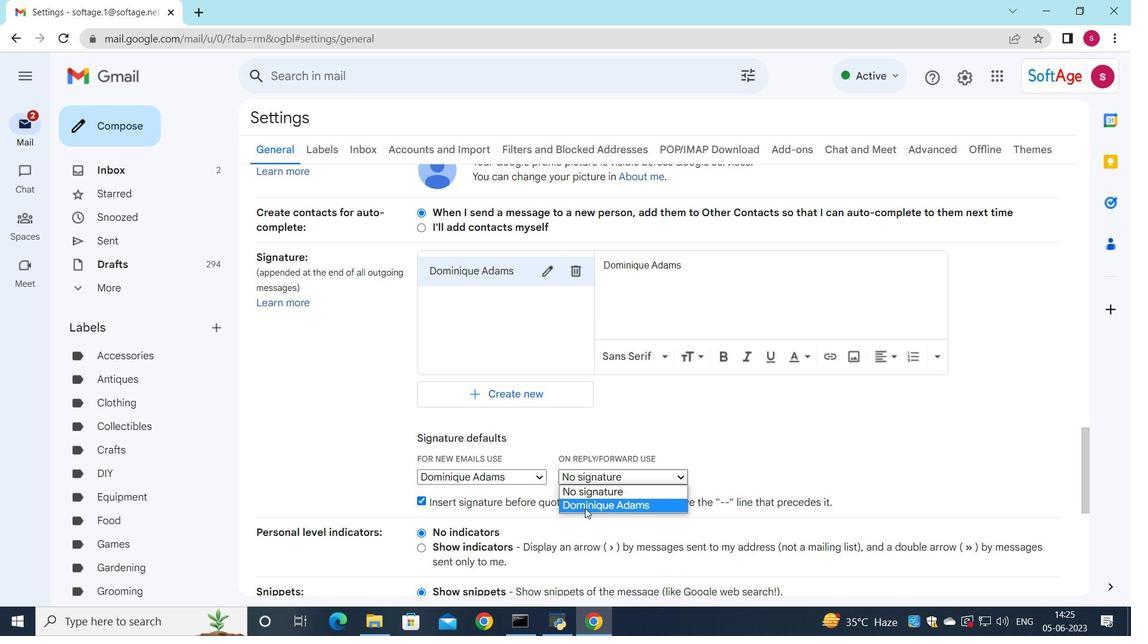 
Action: Mouse pressed left at (585, 507)
Screenshot: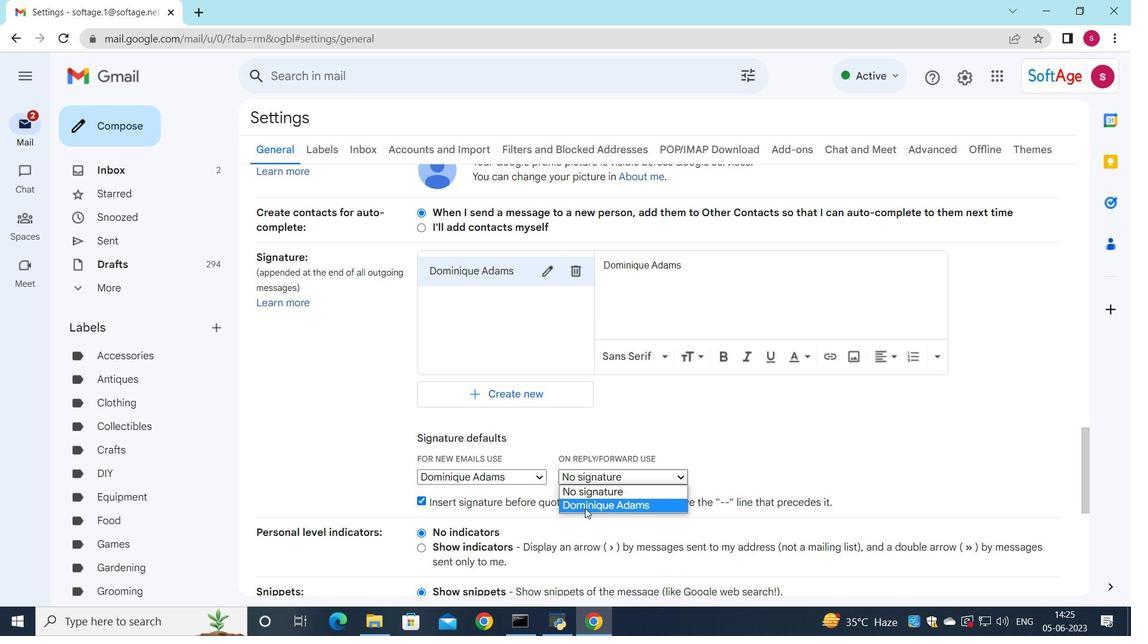 
Action: Mouse scrolled (585, 506) with delta (0, 0)
Screenshot: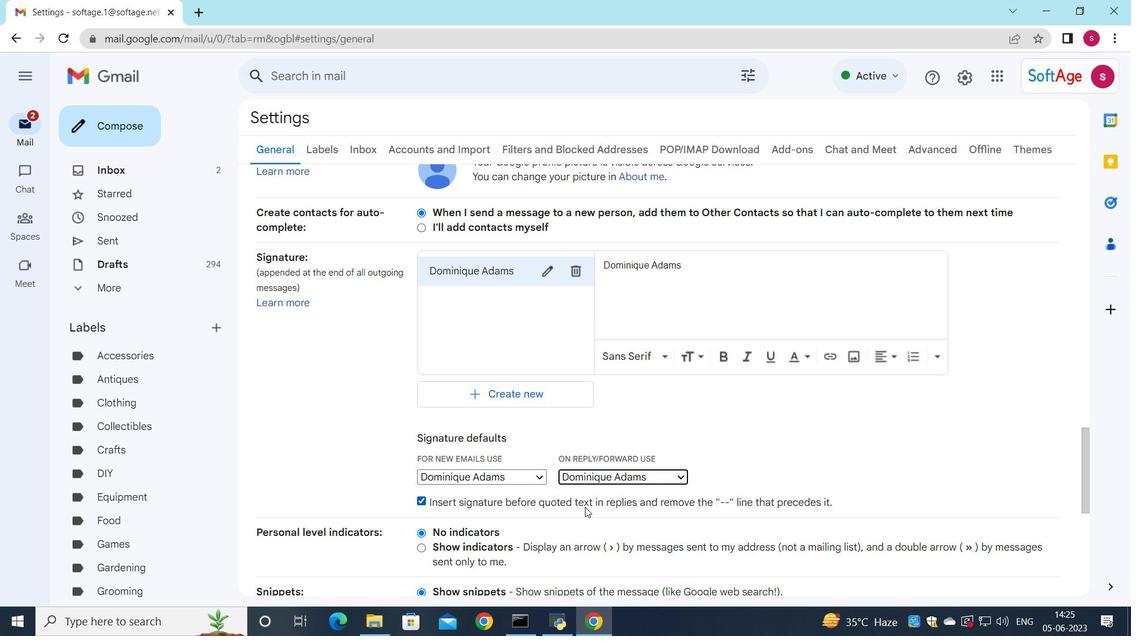 
Action: Mouse scrolled (585, 506) with delta (0, 0)
Screenshot: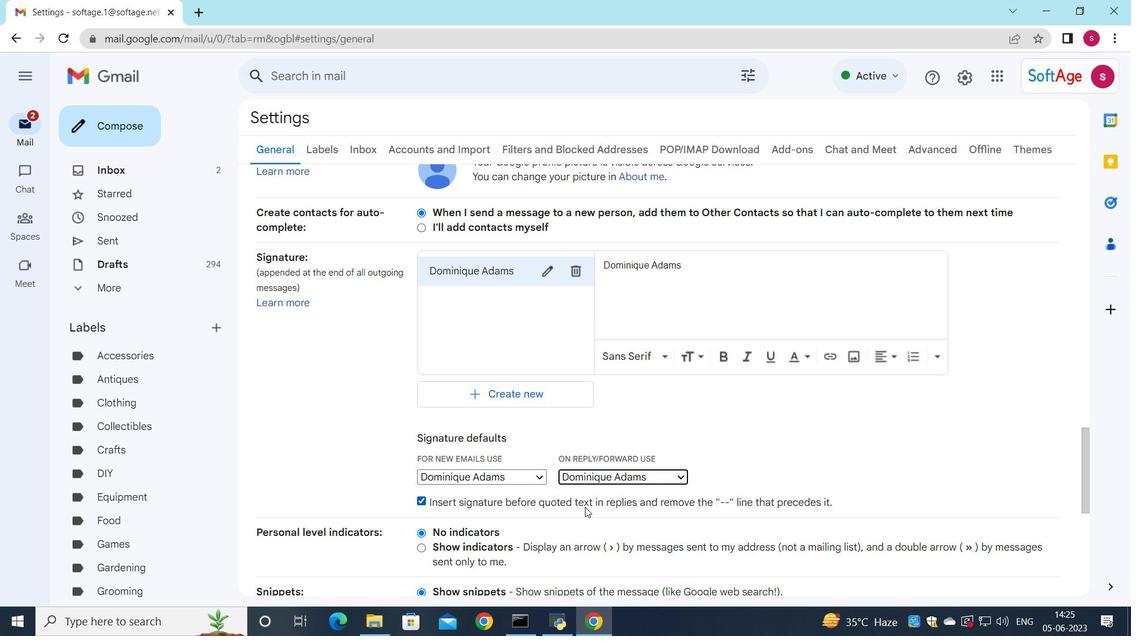 
Action: Mouse scrolled (585, 506) with delta (0, 0)
Screenshot: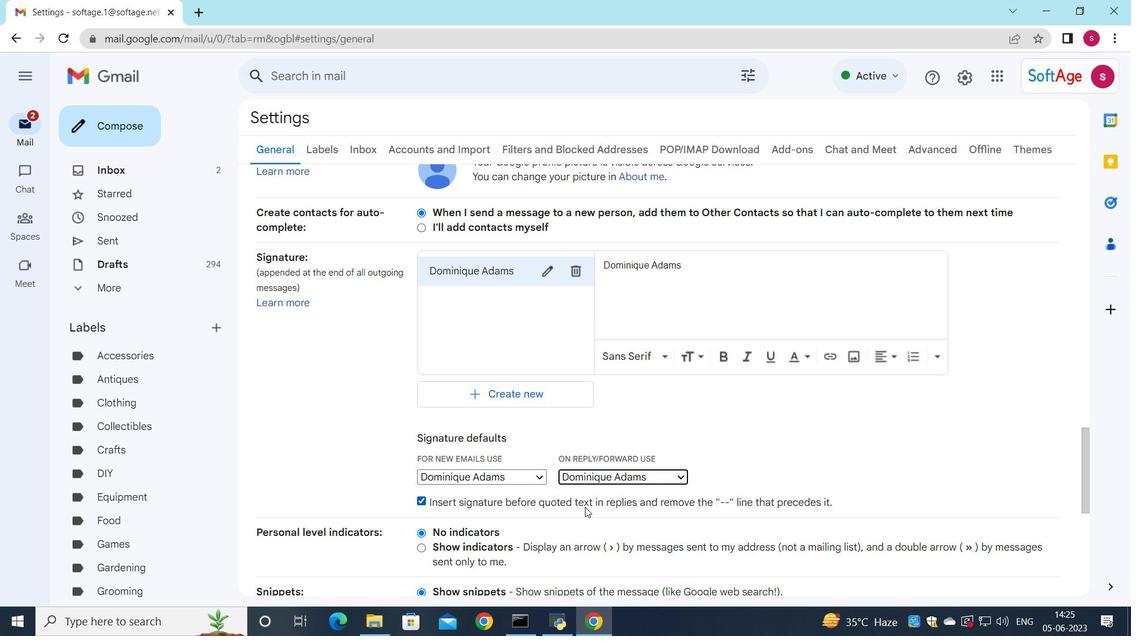 
Action: Mouse moved to (542, 558)
Screenshot: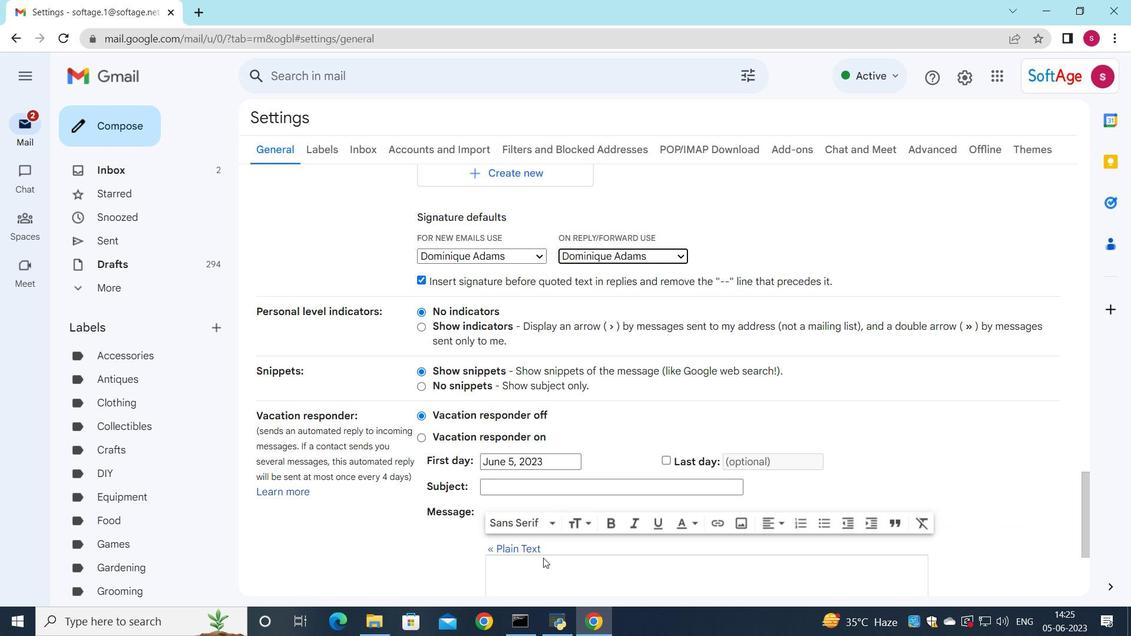 
Action: Mouse scrolled (542, 558) with delta (0, 0)
Screenshot: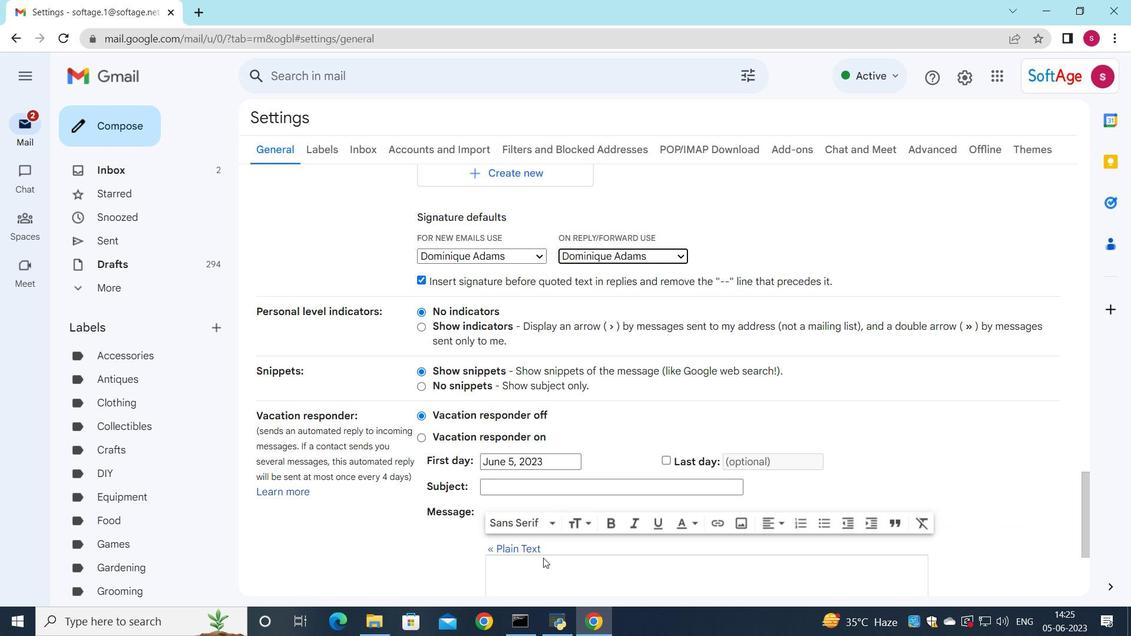 
Action: Mouse scrolled (542, 558) with delta (0, 0)
Screenshot: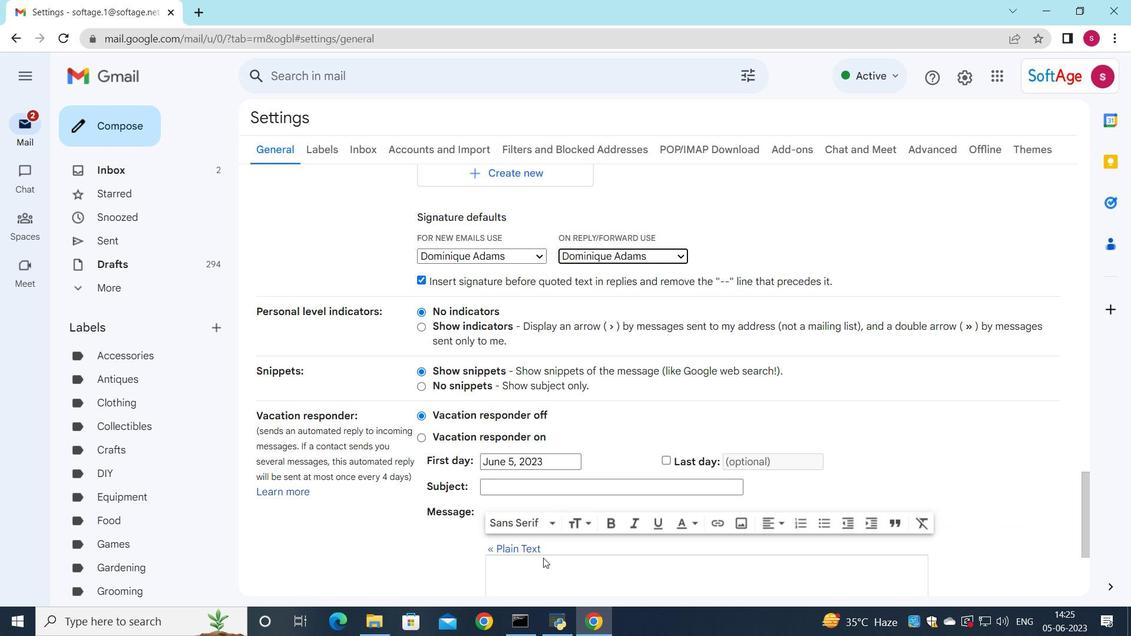 
Action: Mouse scrolled (542, 558) with delta (0, 0)
Screenshot: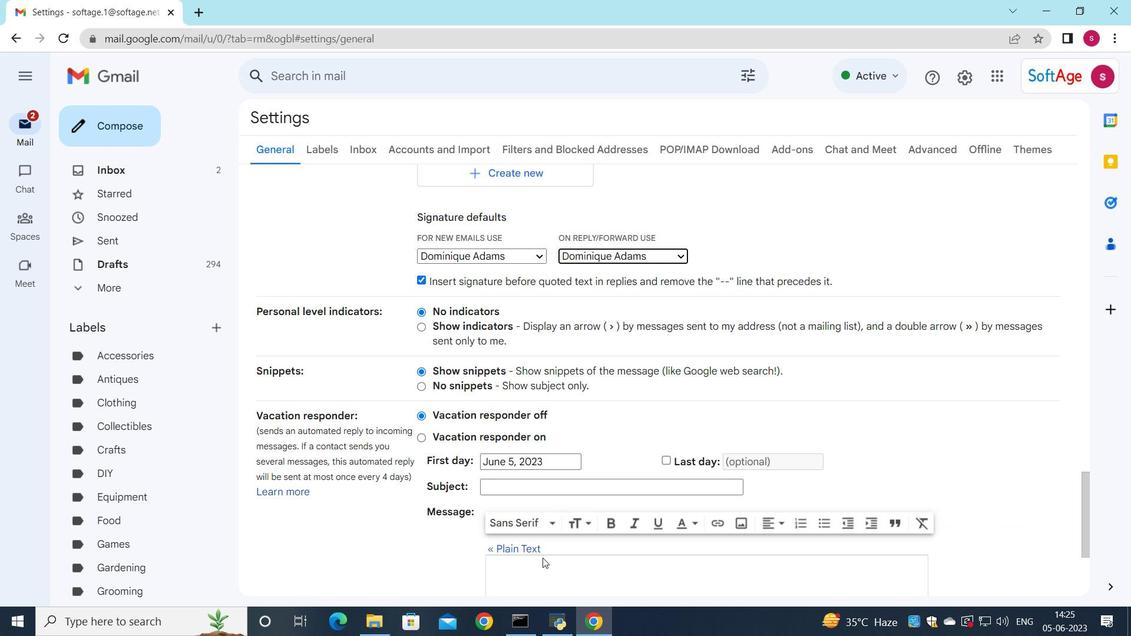 
Action: Mouse moved to (620, 515)
Screenshot: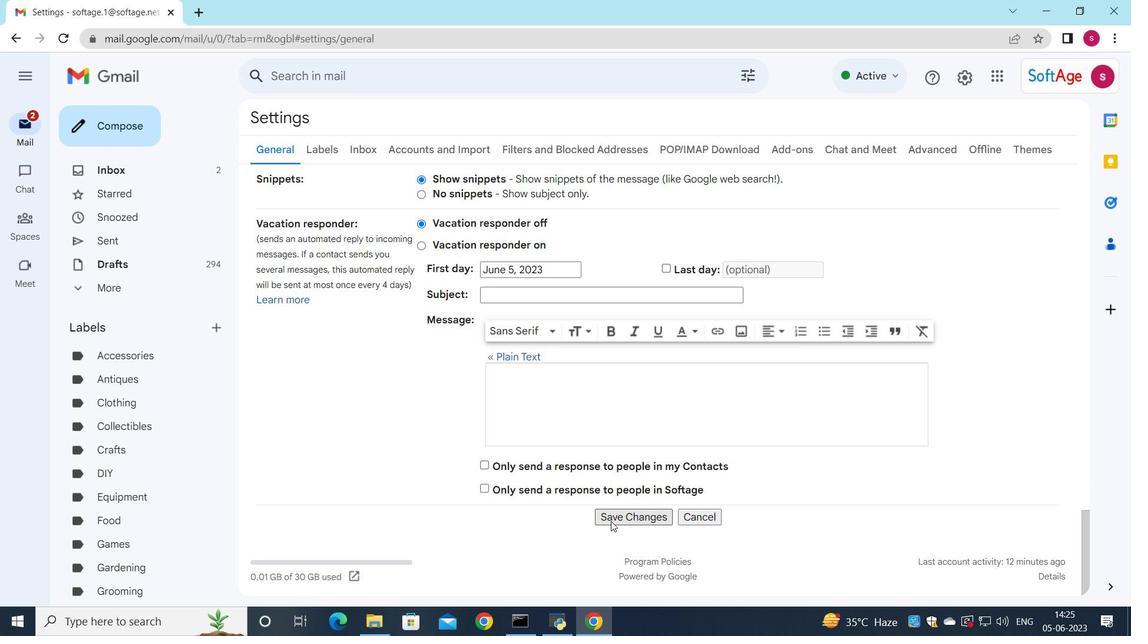 
Action: Mouse pressed left at (620, 515)
Screenshot: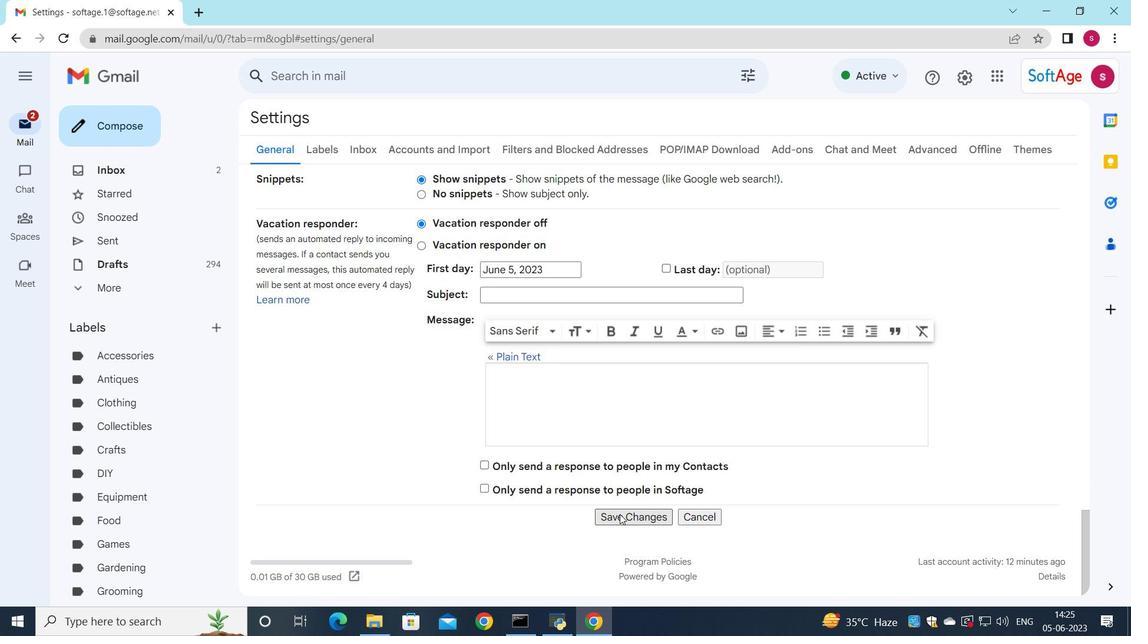 
Action: Mouse moved to (616, 196)
Screenshot: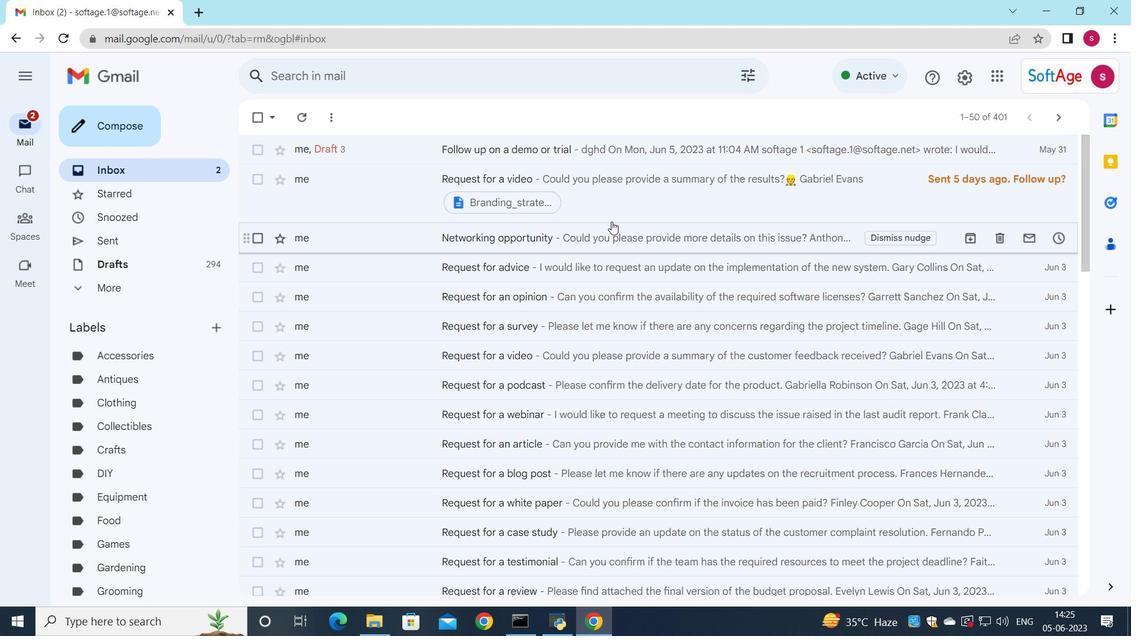 
Action: Mouse pressed left at (616, 196)
Screenshot: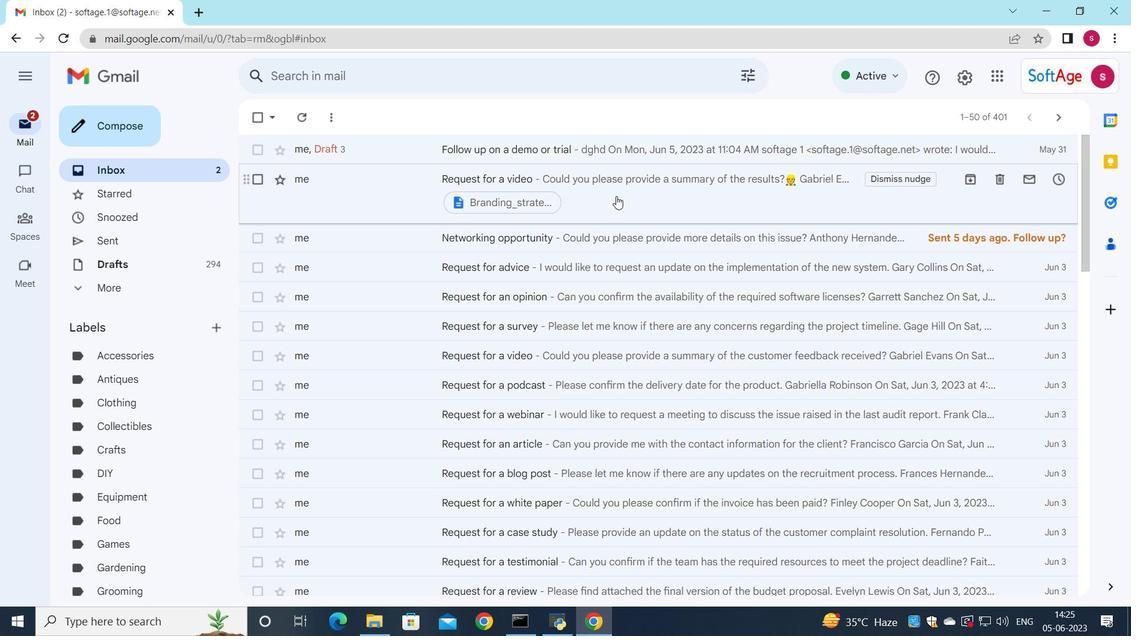 
Action: Mouse moved to (506, 474)
Screenshot: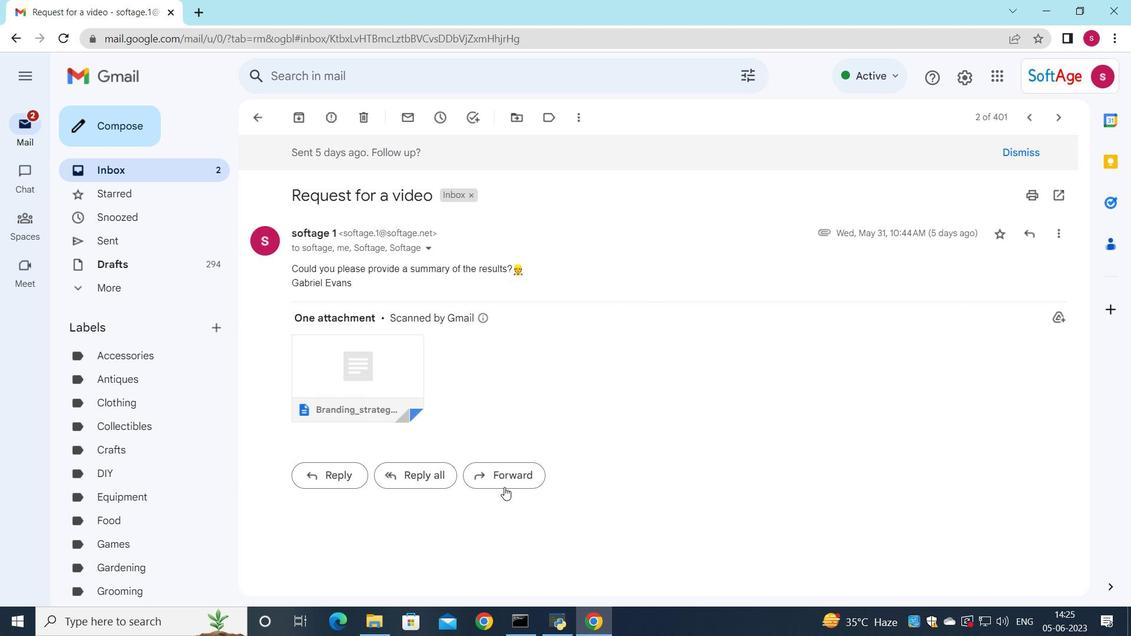 
Action: Mouse pressed left at (506, 474)
Screenshot: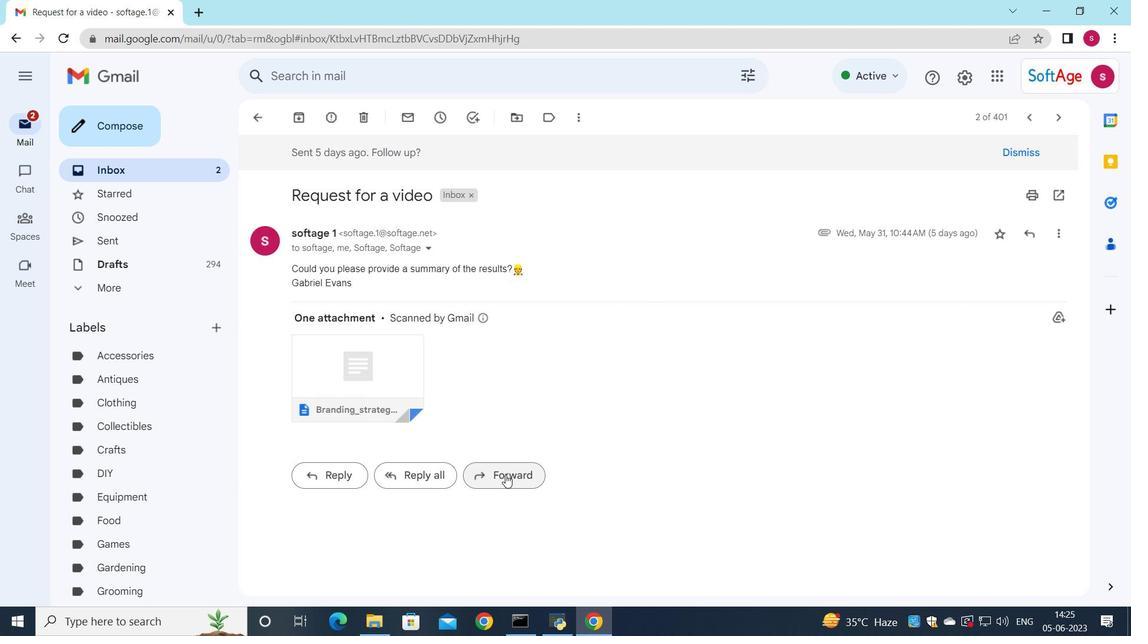 
Action: Mouse moved to (325, 454)
Screenshot: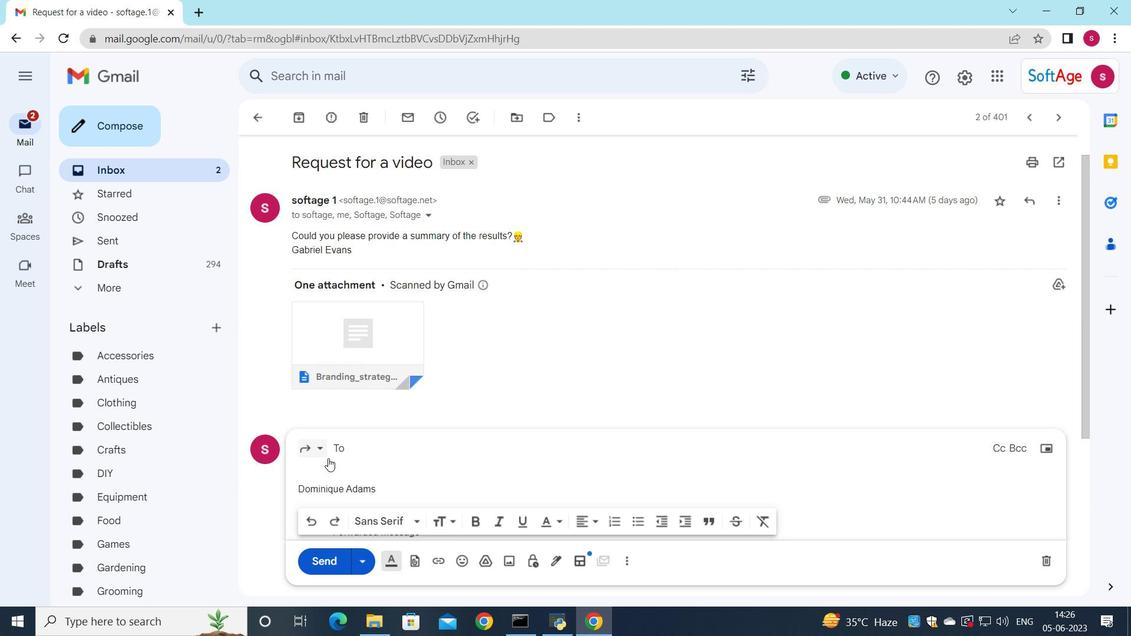 
Action: Mouse pressed left at (325, 454)
Screenshot: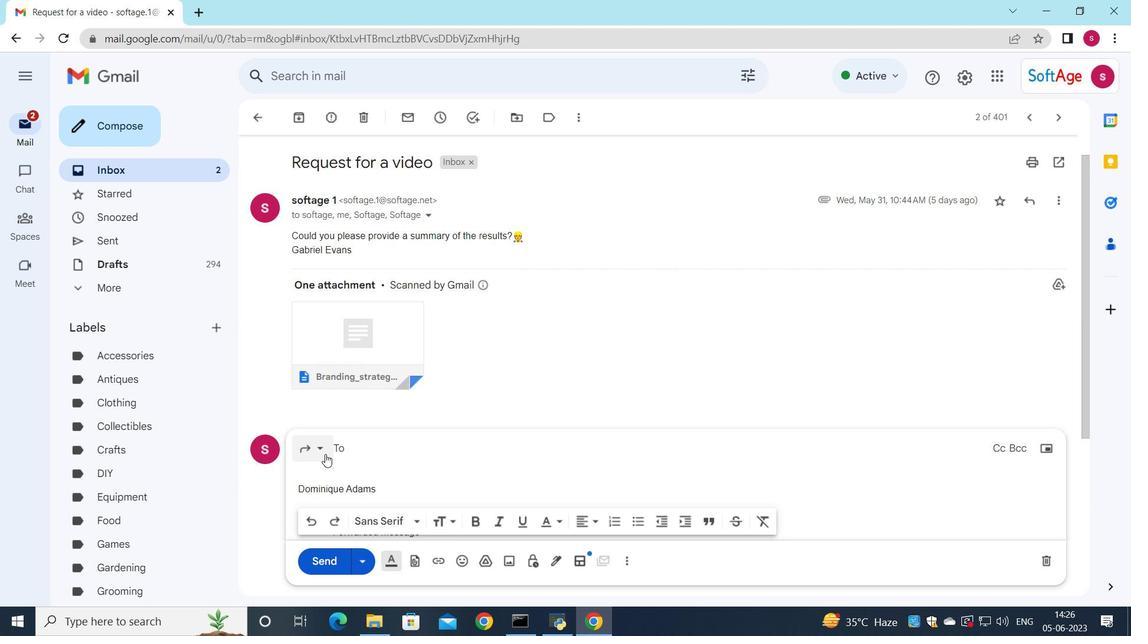 
Action: Mouse moved to (339, 396)
Screenshot: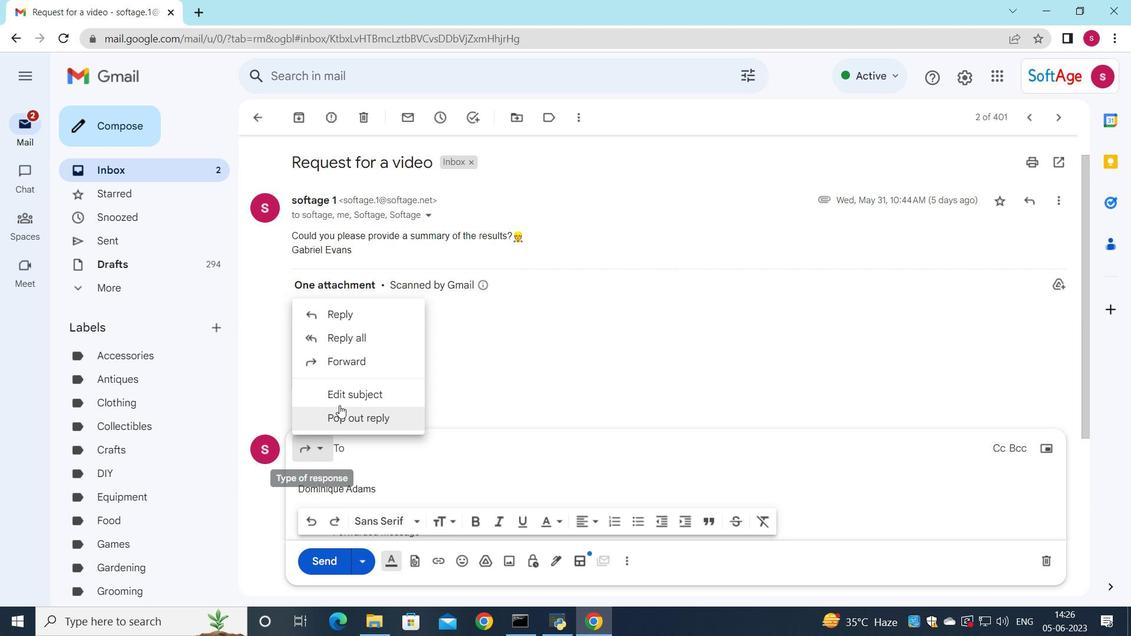 
Action: Mouse pressed left at (339, 396)
Screenshot: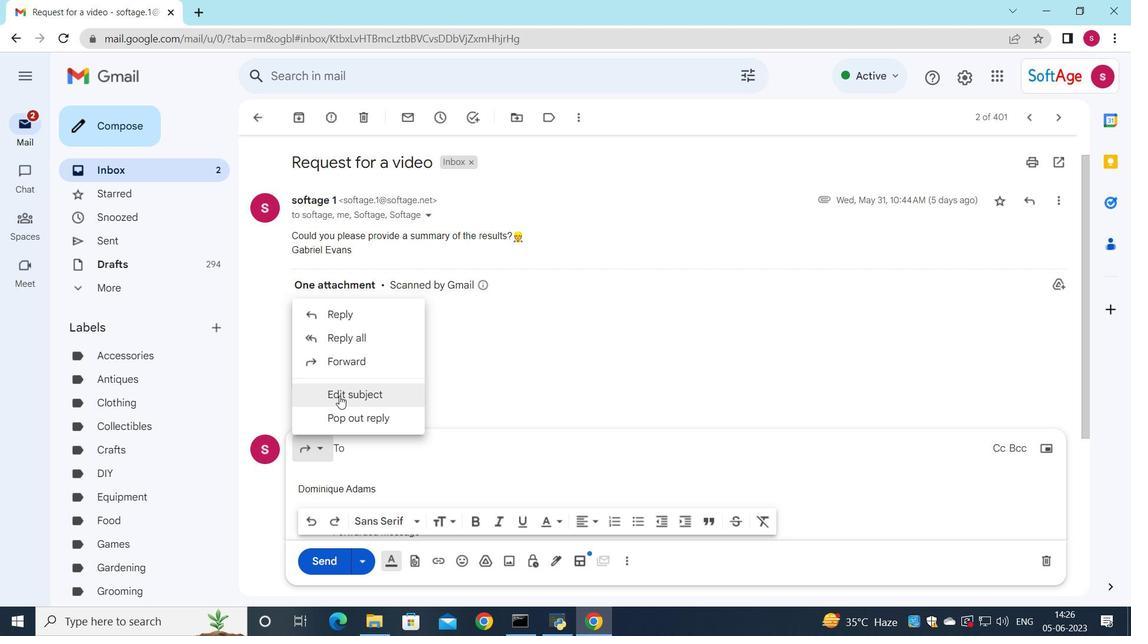 
Action: Mouse moved to (626, 400)
Screenshot: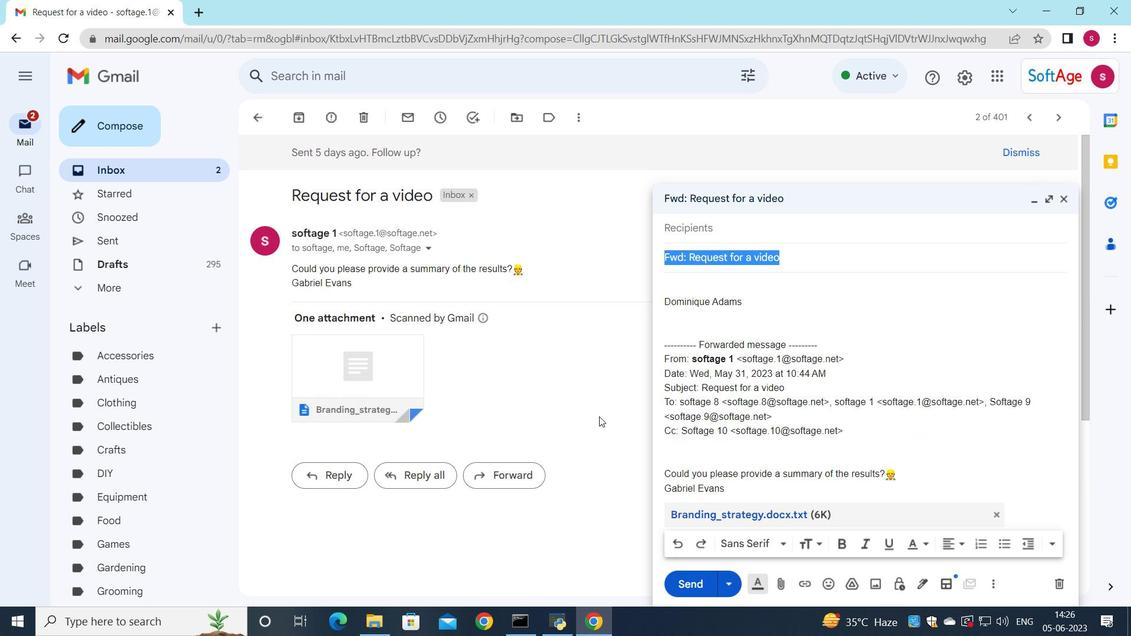 
Action: Key pressed <Key.shift>Budget<Key.space>report
Screenshot: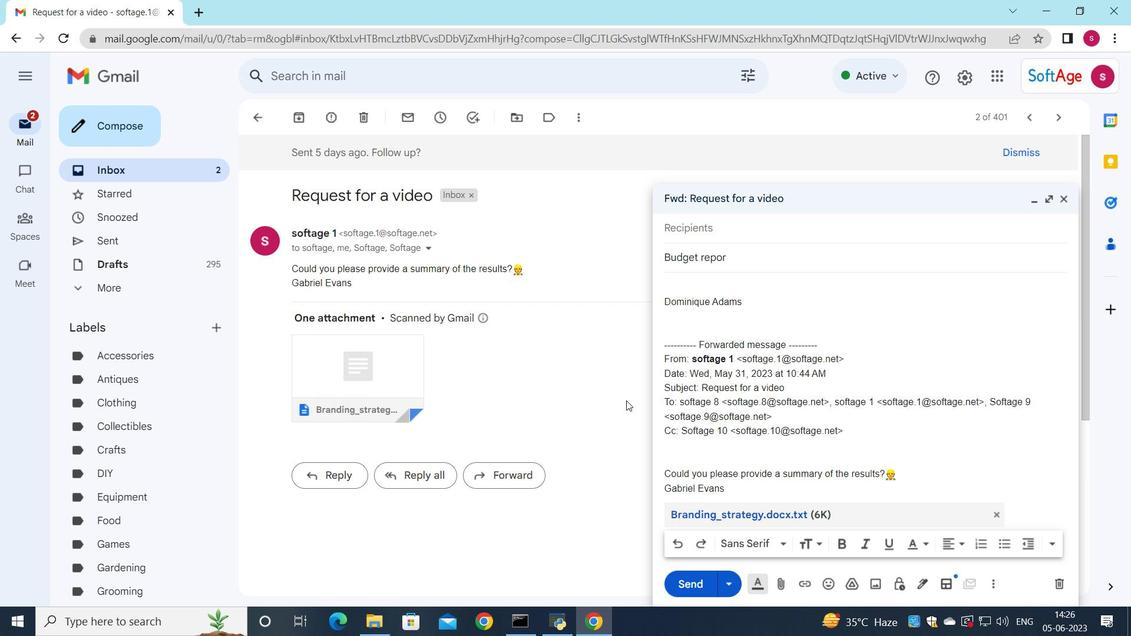 
Action: Mouse moved to (778, 220)
Screenshot: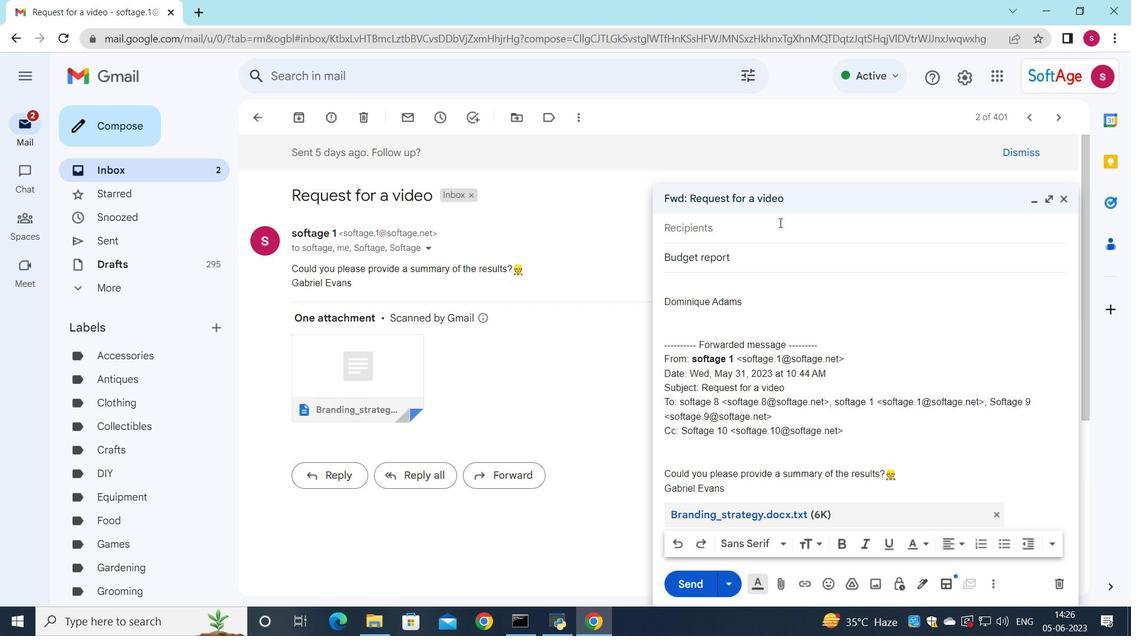 
Action: Mouse pressed left at (778, 220)
Screenshot: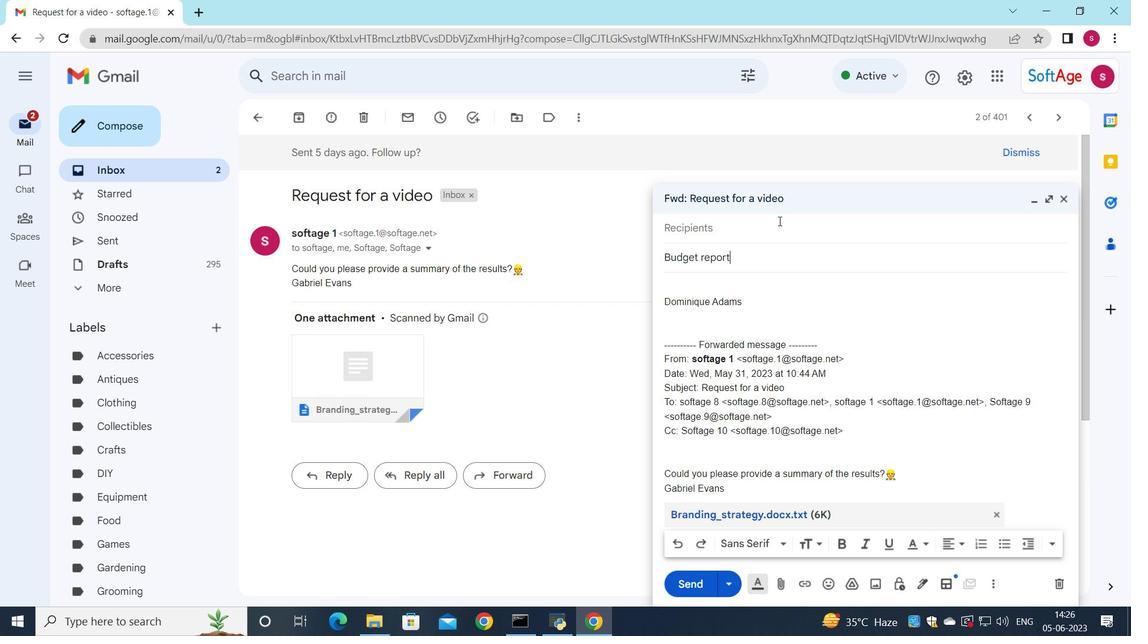 
Action: Mouse moved to (741, 283)
Screenshot: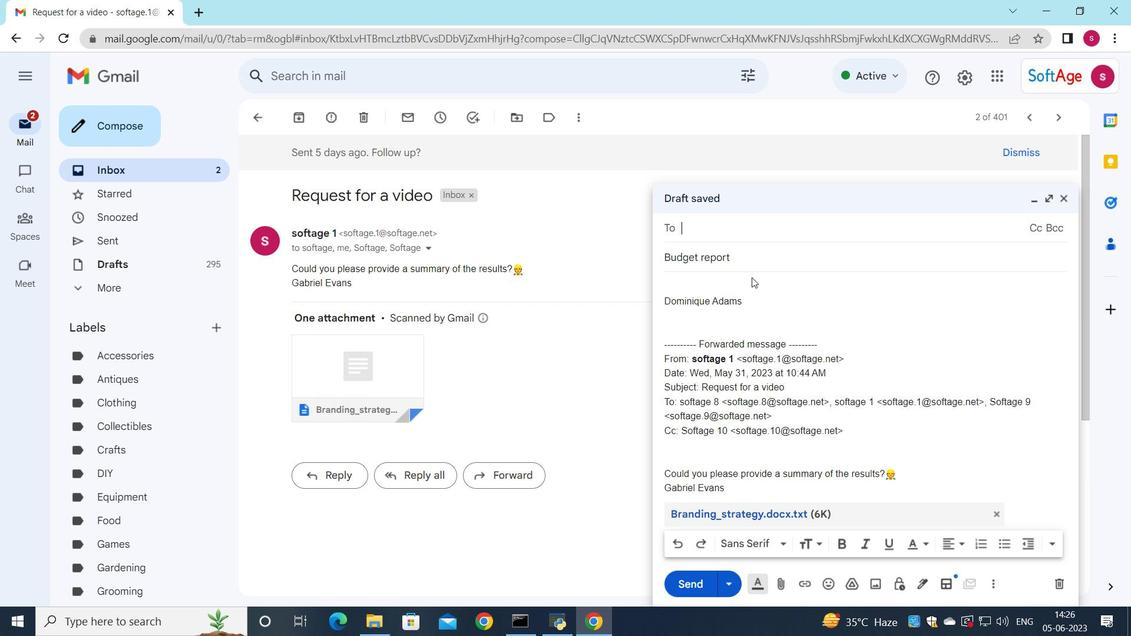 
Action: Key pressed s
Screenshot: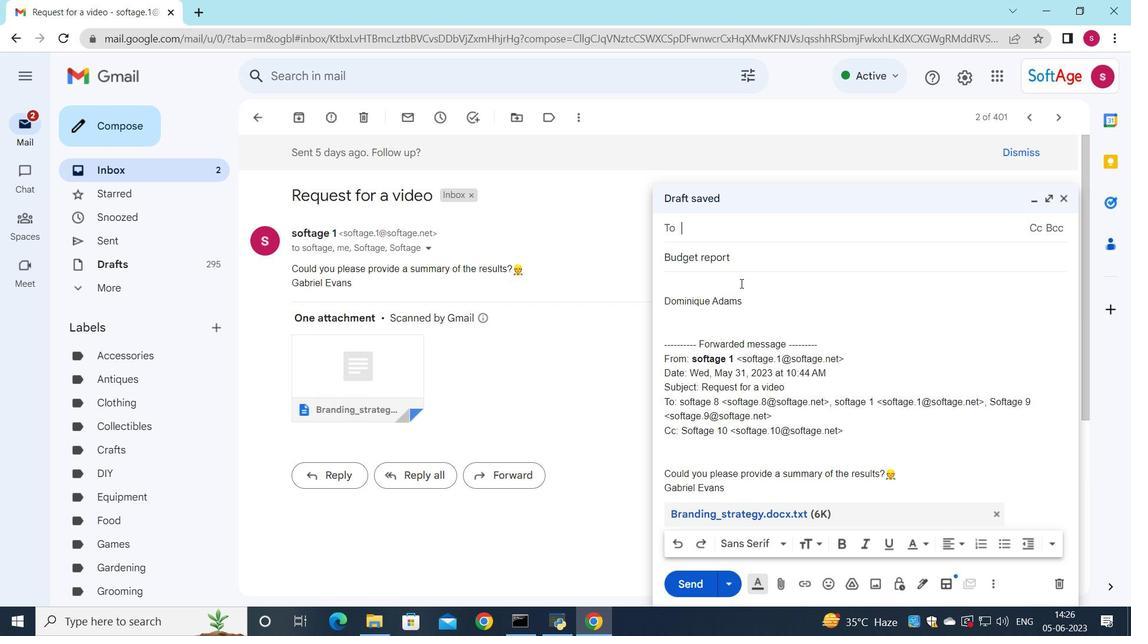 
Action: Mouse moved to (798, 450)
Screenshot: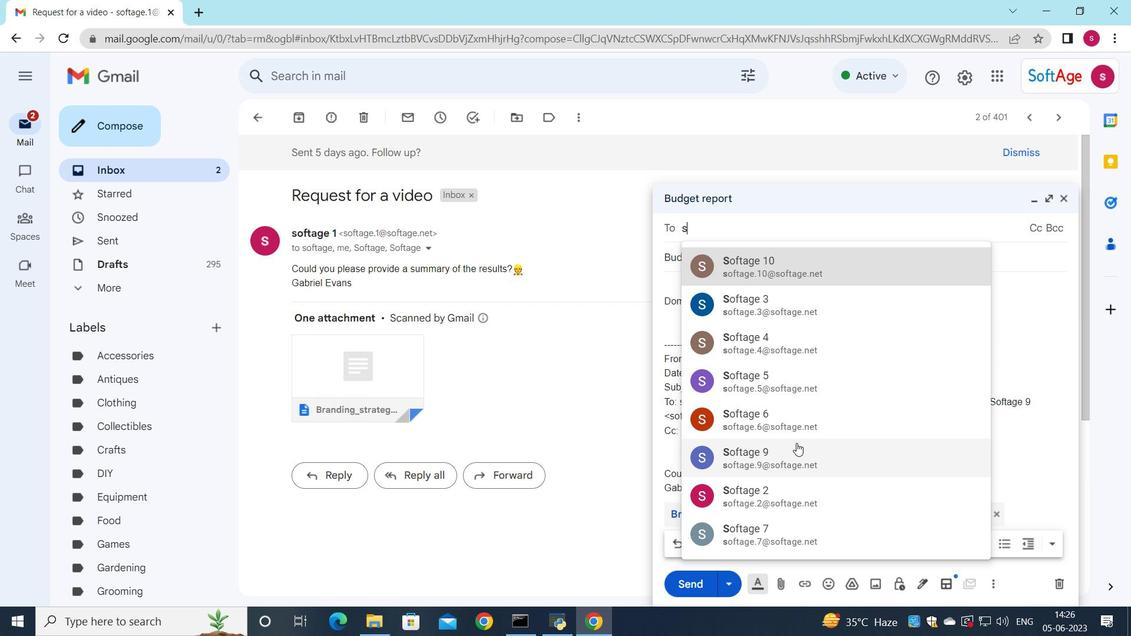 
Action: Mouse pressed left at (798, 450)
Screenshot: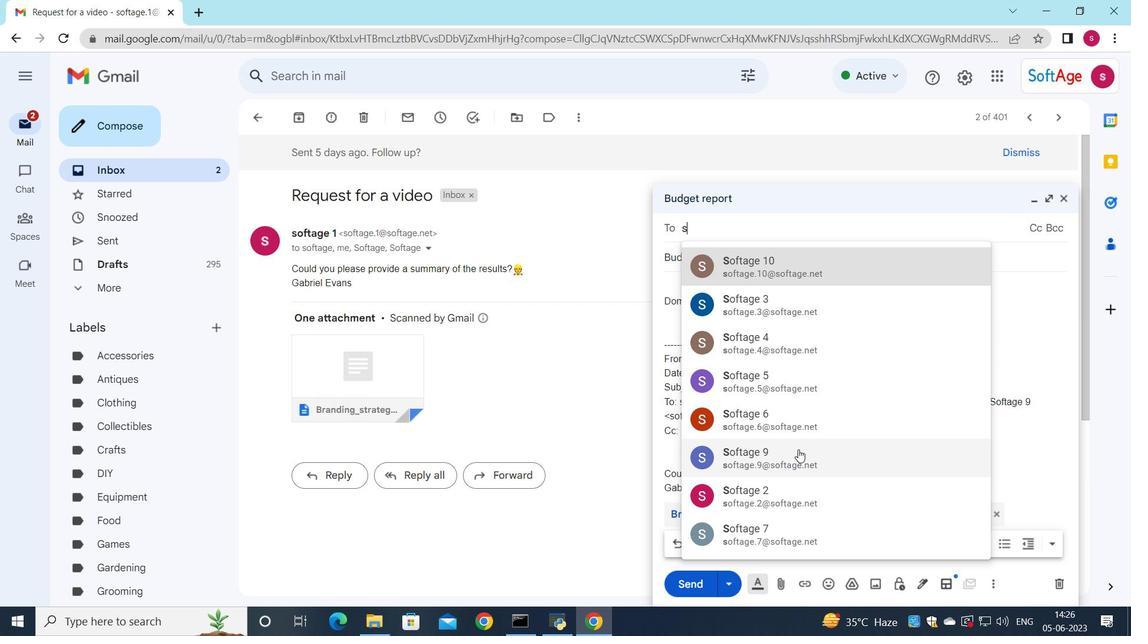 
Action: Mouse moved to (695, 302)
Screenshot: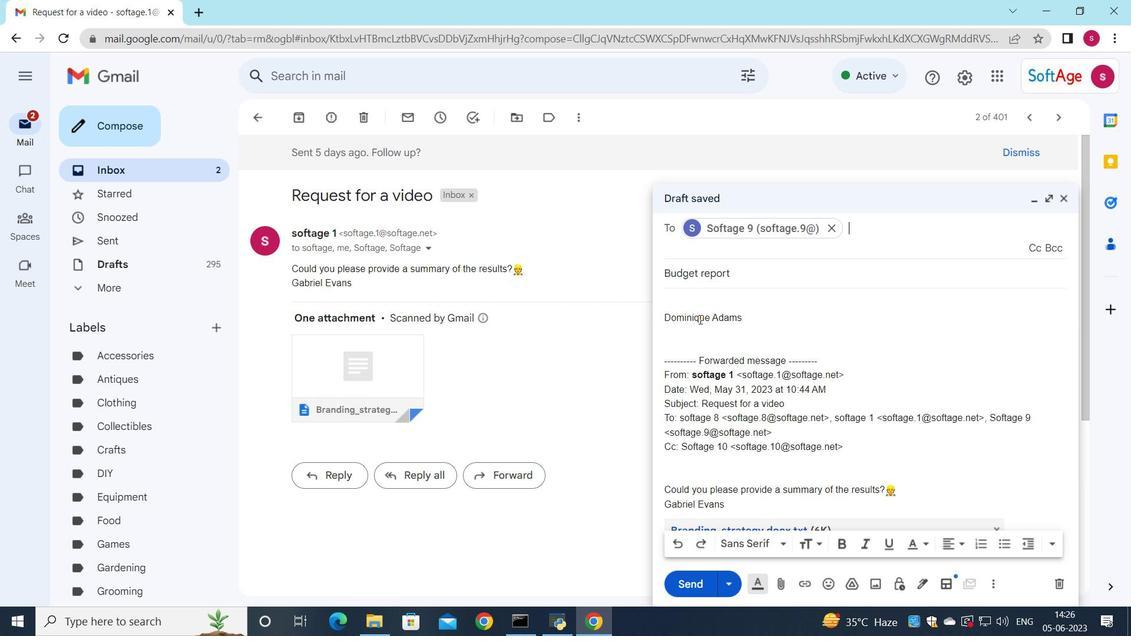
Action: Mouse pressed left at (695, 302)
Screenshot: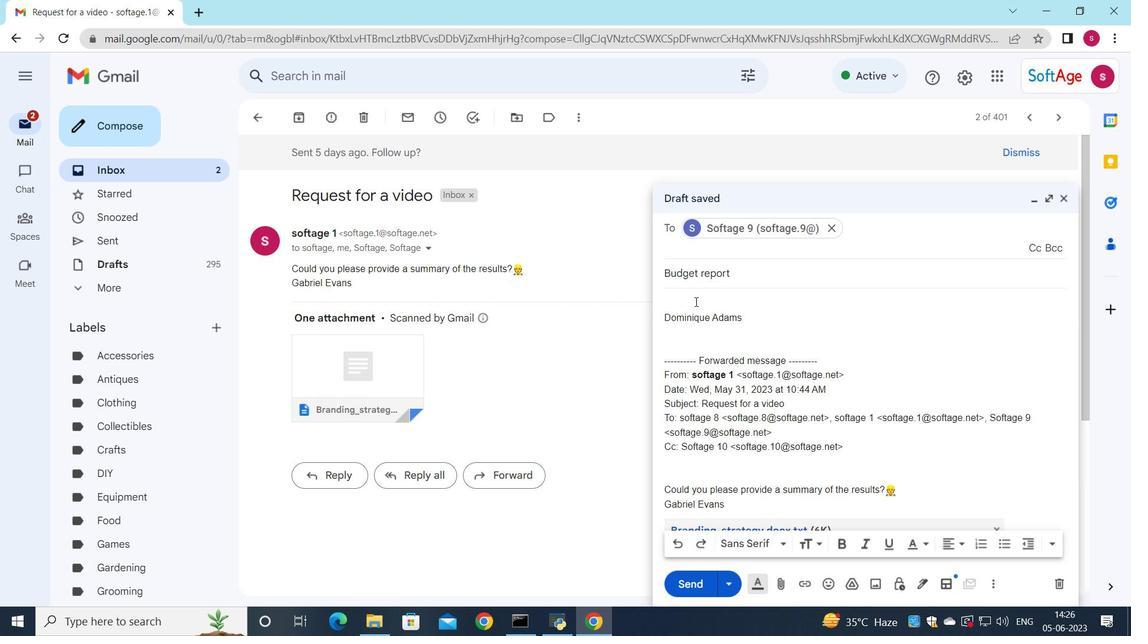 
Action: Key pressed <Key.shift>Can<Key.space>you<Key.space>confirm<Key.space>that<Key.space>all<Key.space>project<Key.space>risks<Key.space>have<Key.space>been<Key.space>identified<Key.space>and<Key.space>are<Key.space>being<Key.space>managed<Key.shift_r>?
Screenshot: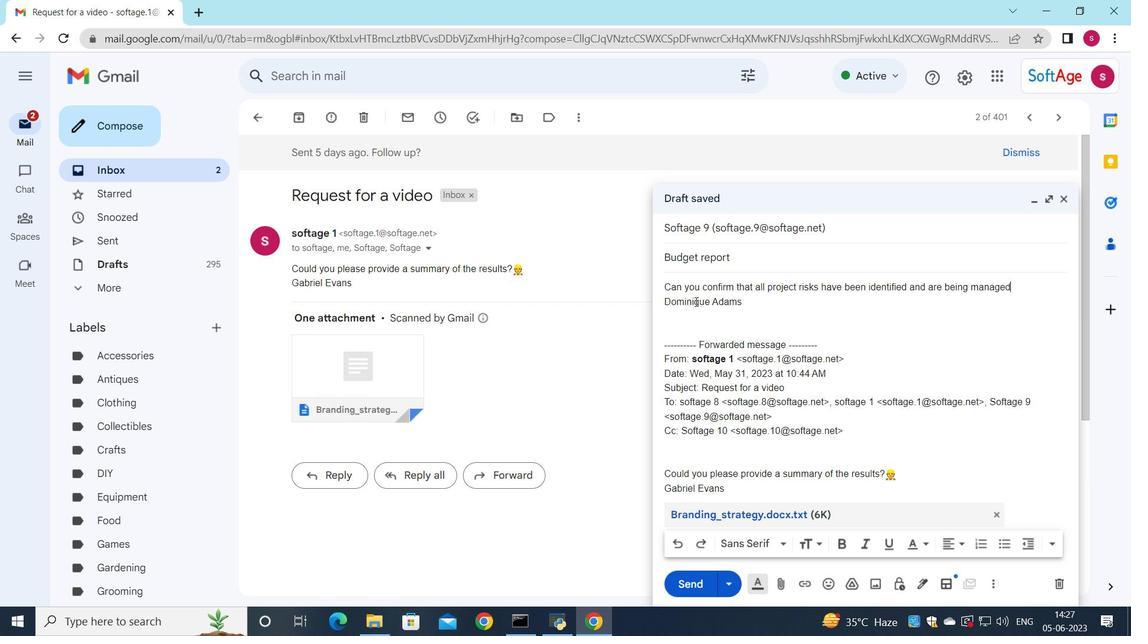 
Action: Mouse moved to (666, 288)
Screenshot: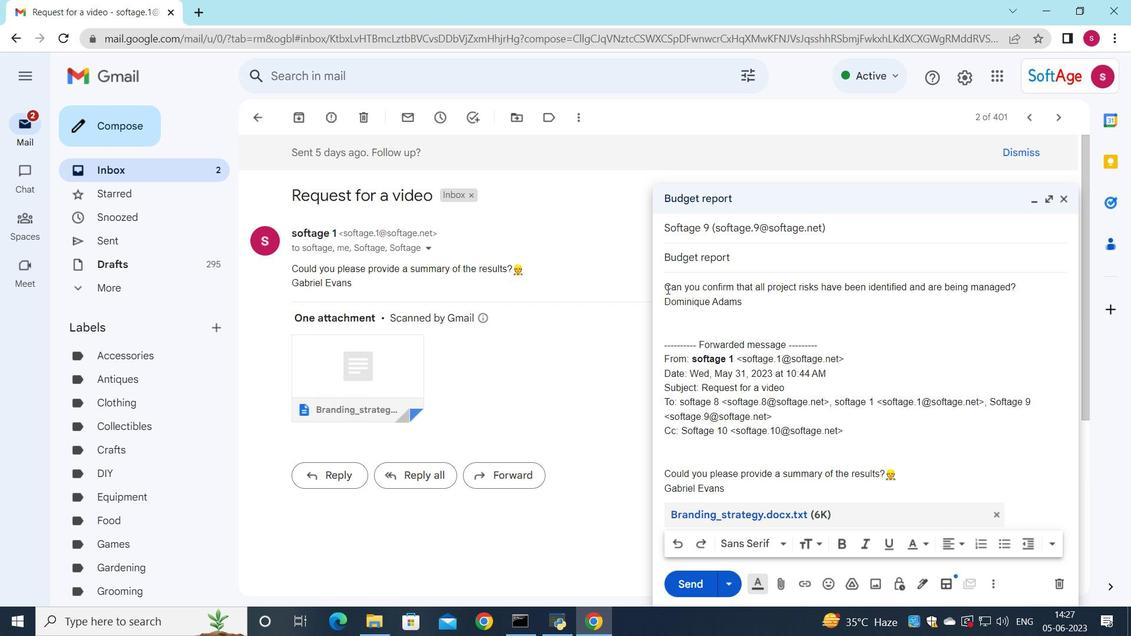 
Action: Mouse pressed left at (666, 288)
Screenshot: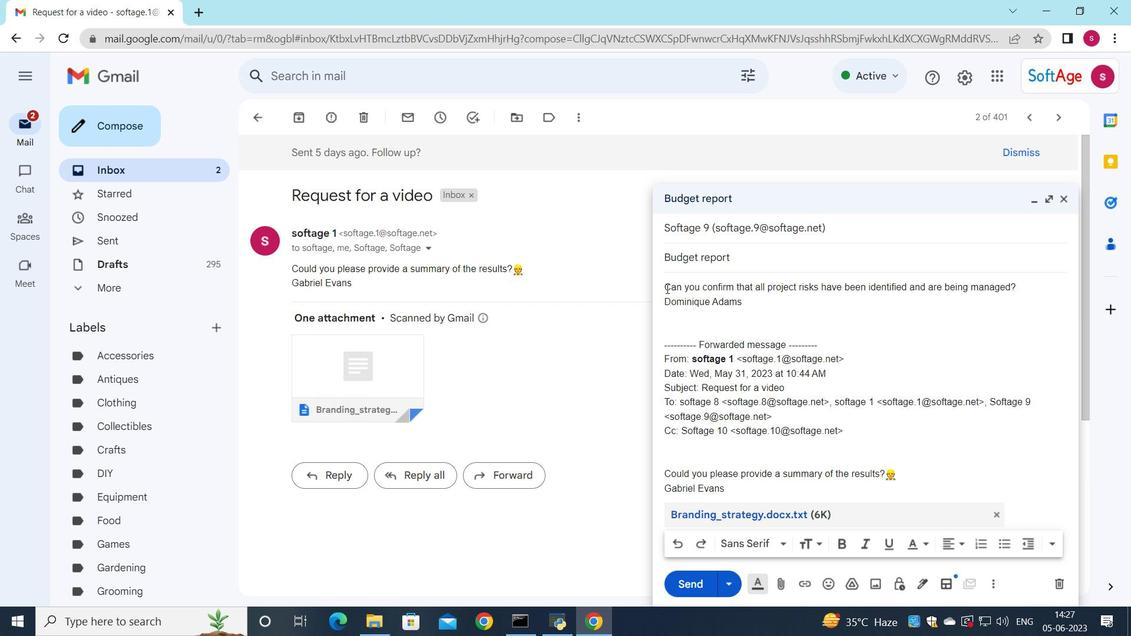 
Action: Mouse moved to (922, 542)
Screenshot: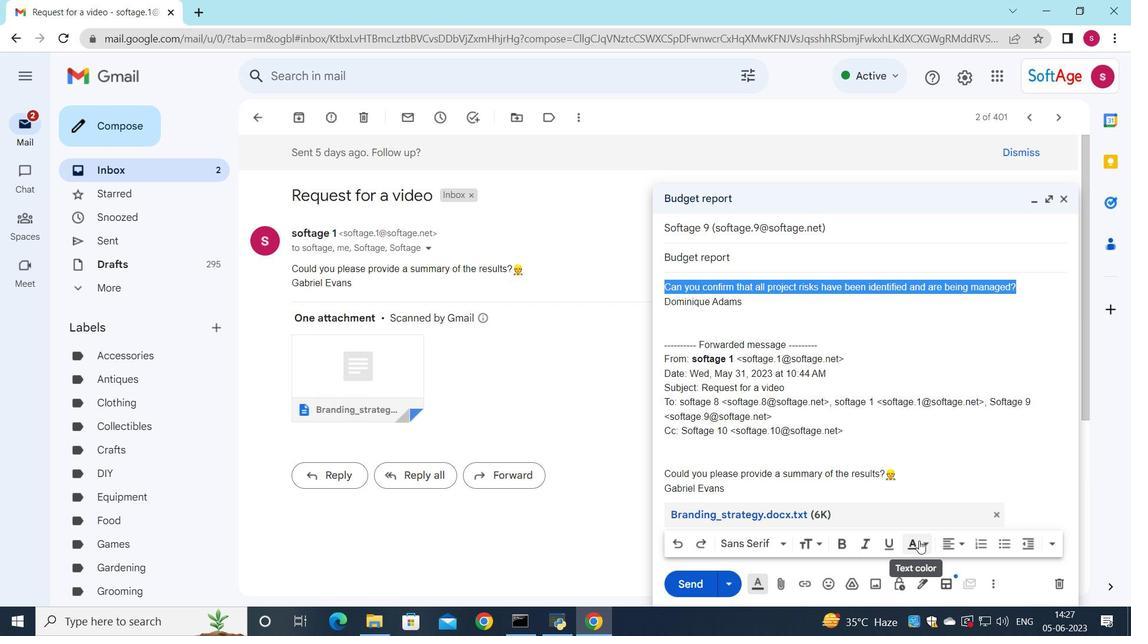 
Action: Mouse pressed left at (922, 542)
Screenshot: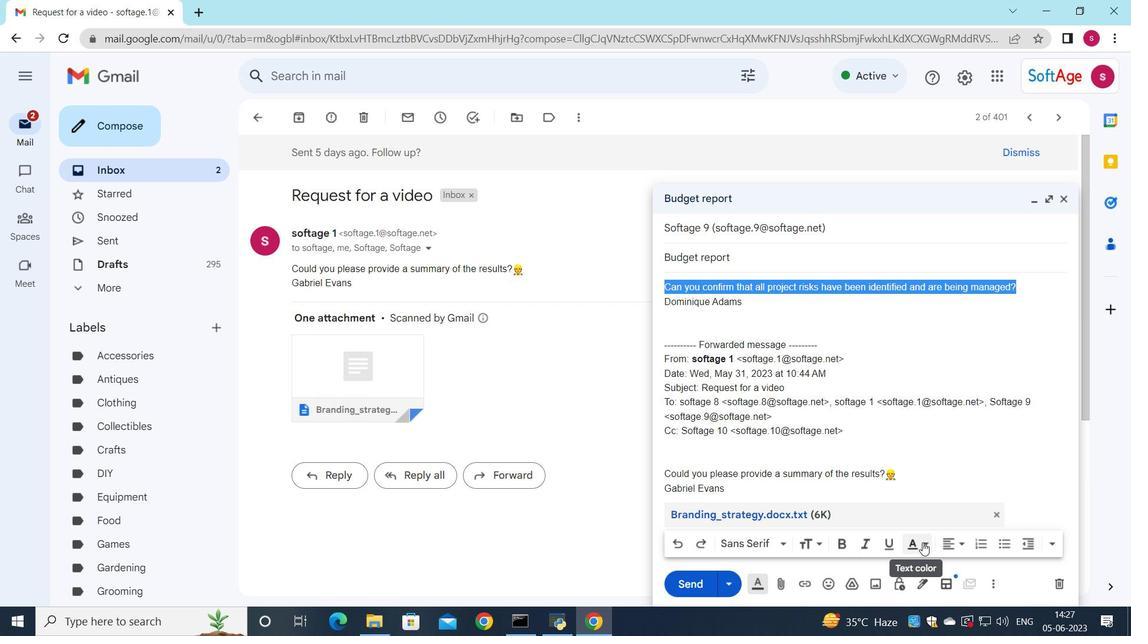 
Action: Mouse moved to (830, 421)
Screenshot: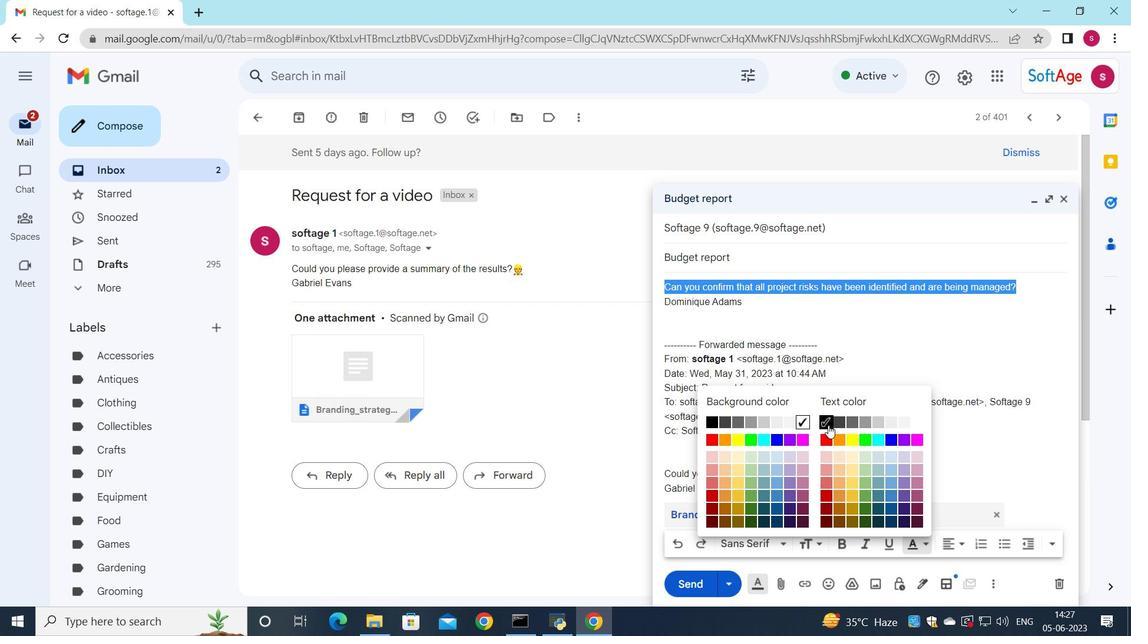 
Action: Mouse pressed left at (830, 421)
Screenshot: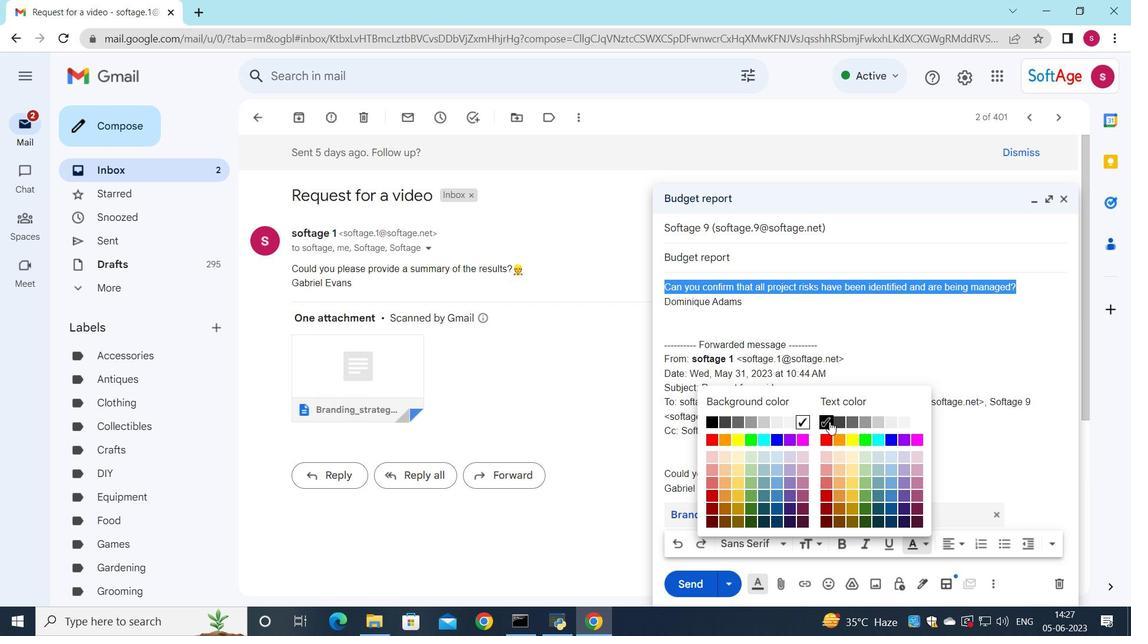 
Action: Mouse moved to (924, 547)
Screenshot: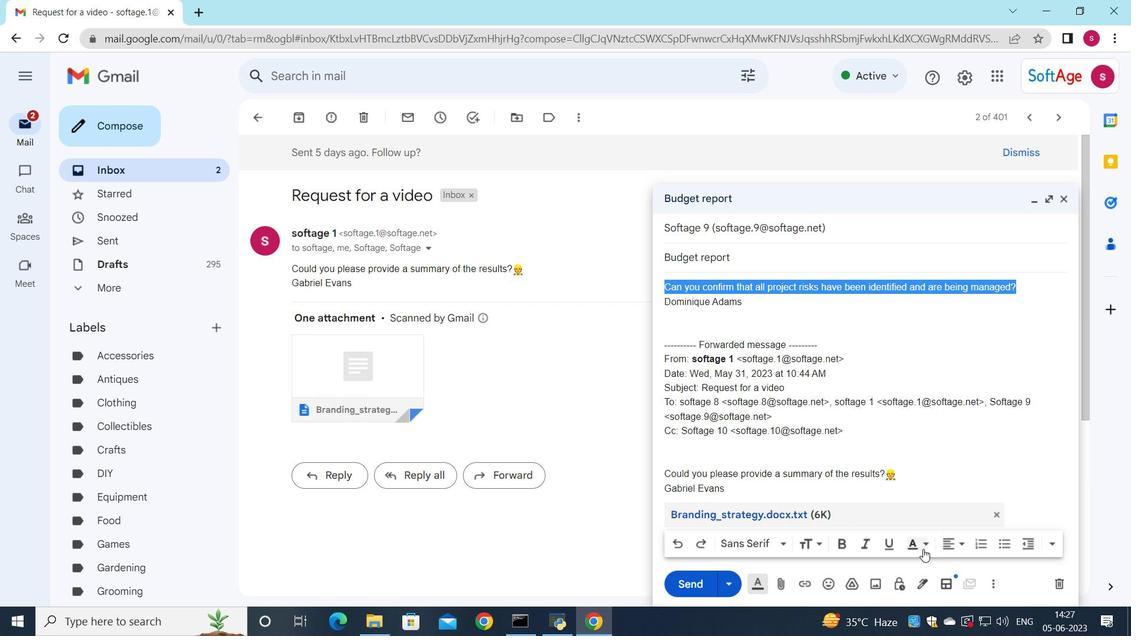 
Action: Mouse pressed left at (924, 547)
Screenshot: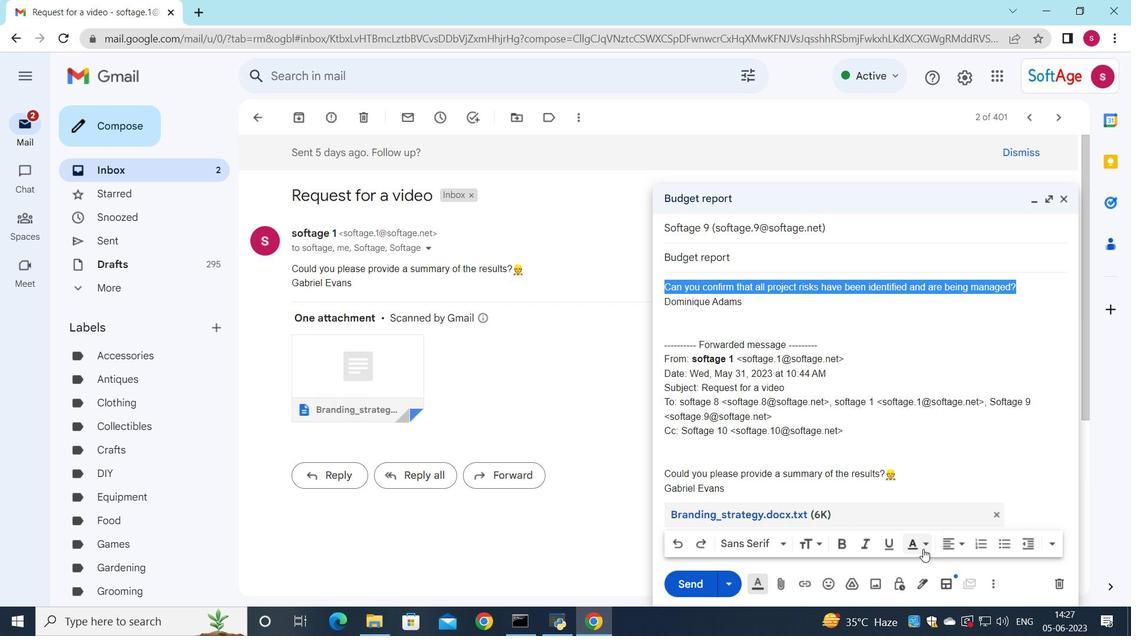
Action: Mouse moved to (787, 440)
Screenshot: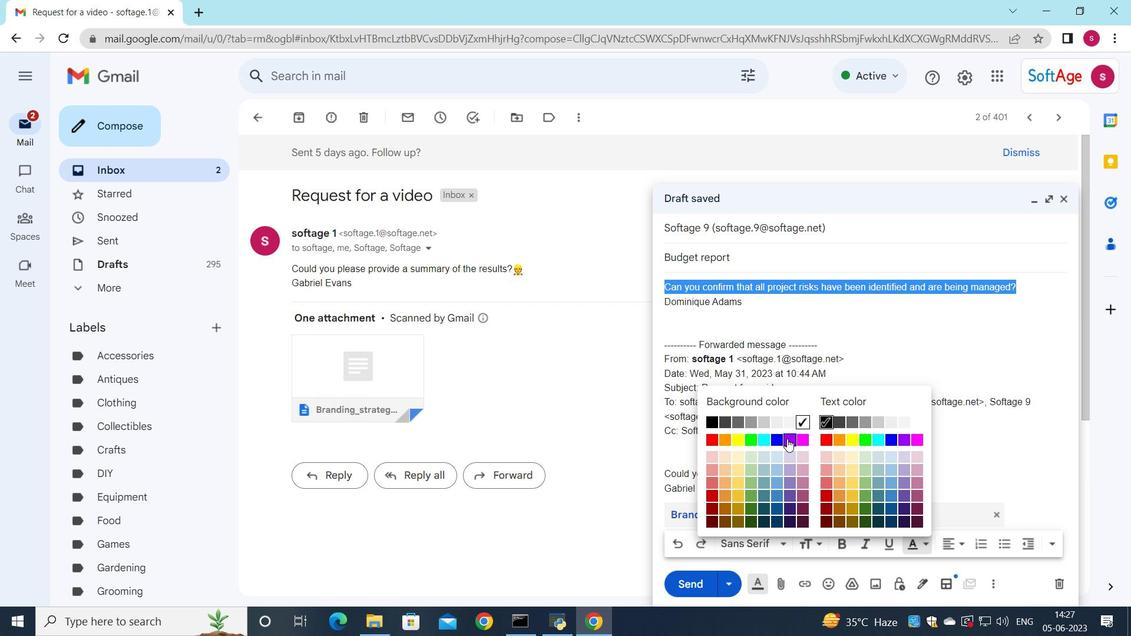 
Action: Mouse pressed left at (787, 440)
Screenshot: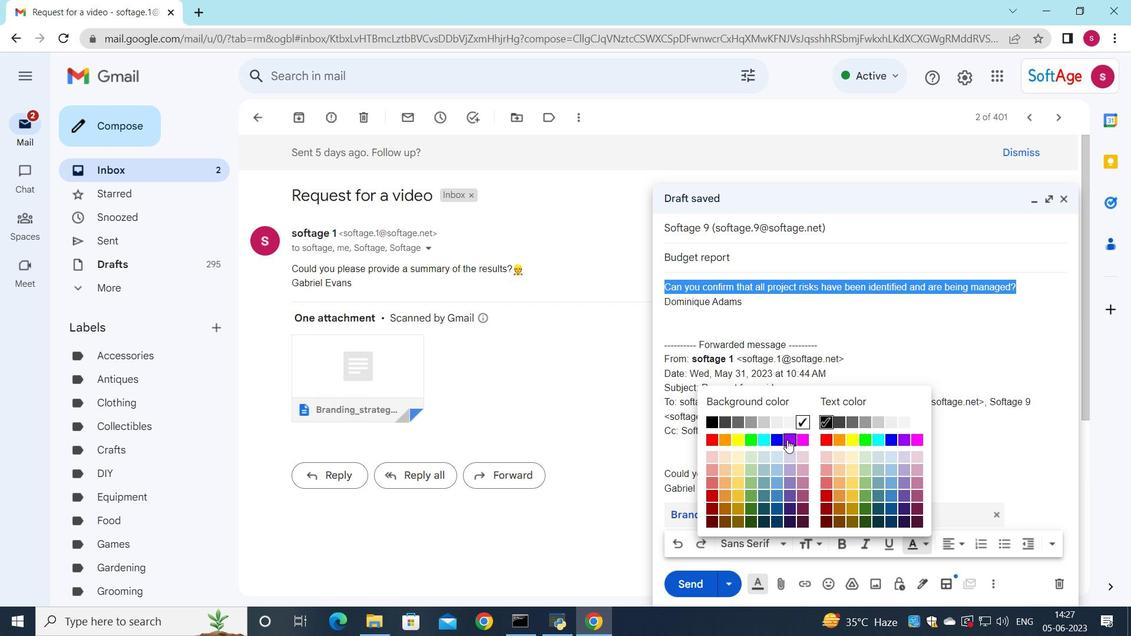 
Action: Mouse moved to (691, 586)
Screenshot: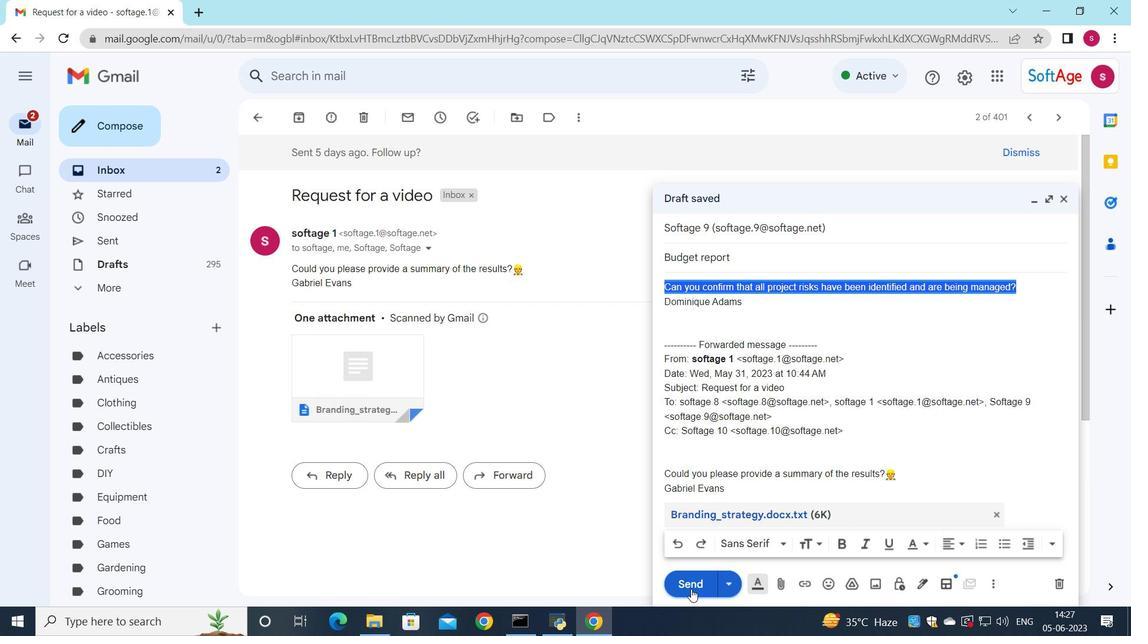 
Action: Mouse pressed left at (691, 586)
Screenshot: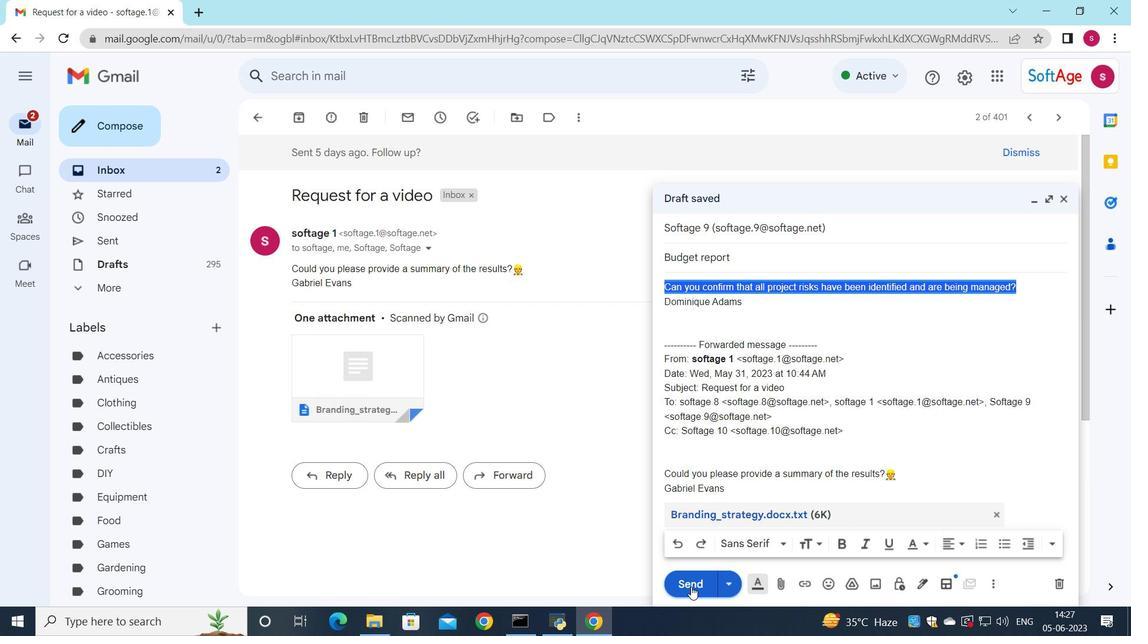 
Action: Mouse moved to (698, 556)
Screenshot: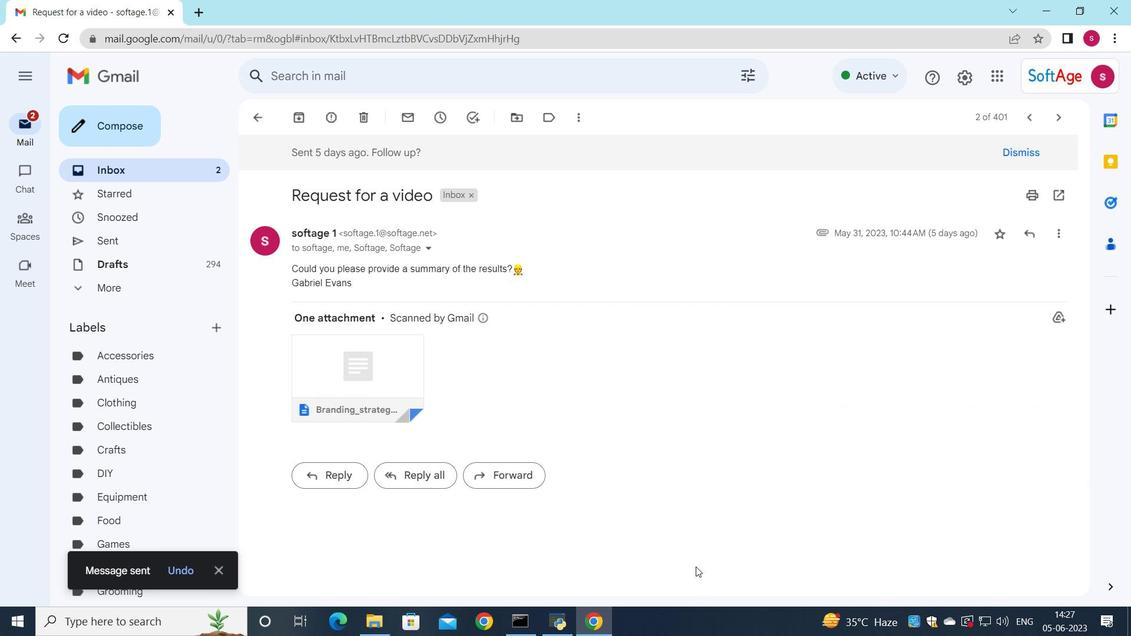 
